 Task: Add an event with the title Second Staff Training: Customer Service Excellence, date ''2023/11/16'', time 8:30 AM to 10:30 AMand add a description: The scavenger hunt can be designed as a friendly competition, with teams competing against each other to finish first or achieve specific goals. This fosters team spirit, healthy competition, and a sense of achievement.Select event color  Grape . Add location for the event as: Ho Chi Minh City, Vietnam, logged in from the account softage.8@softage.netand send the event invitation to softage.7@softage.net and softage.9@softage.net. Set a reminder for the event Doesn''t repeat
Action: Mouse moved to (27, 92)
Screenshot: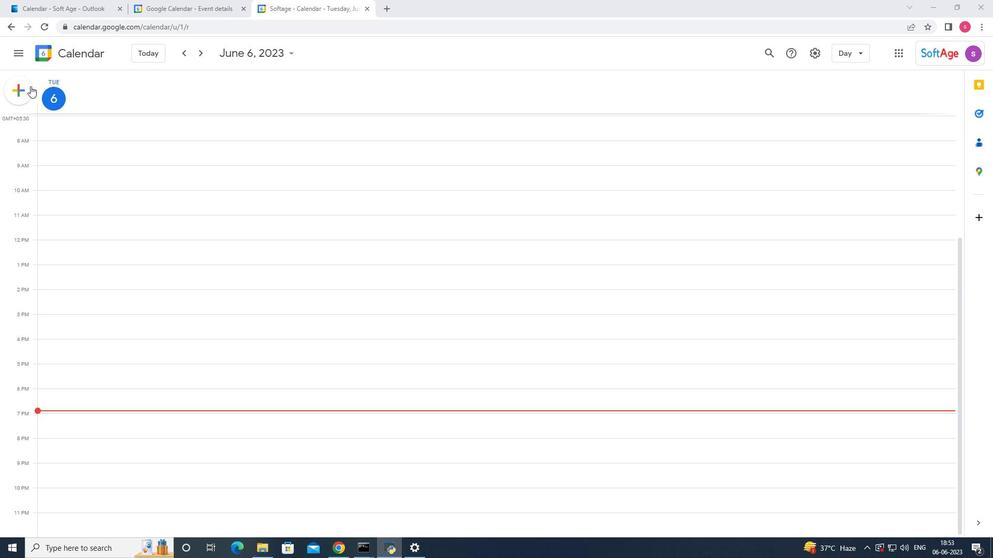 
Action: Mouse pressed left at (27, 92)
Screenshot: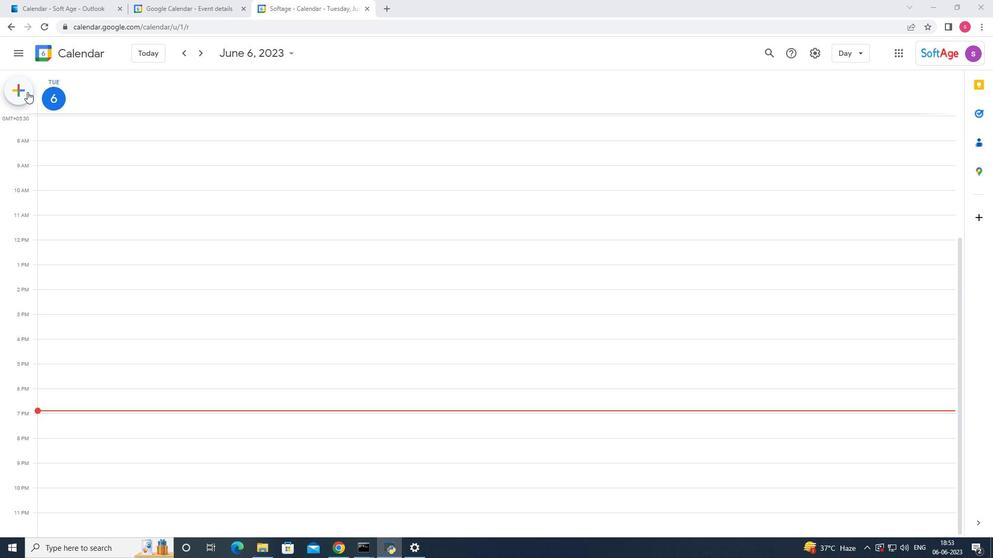 
Action: Mouse moved to (38, 122)
Screenshot: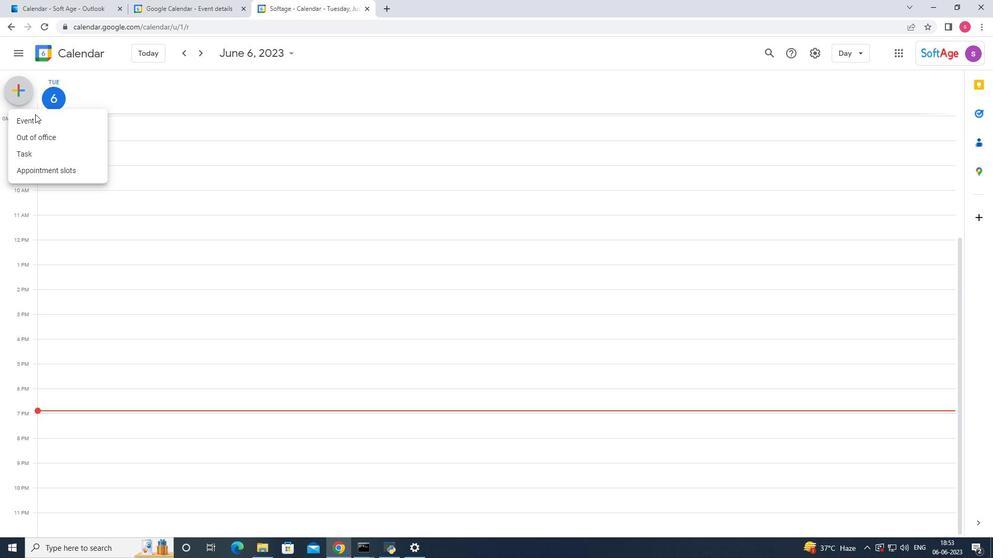 
Action: Mouse pressed left at (38, 122)
Screenshot: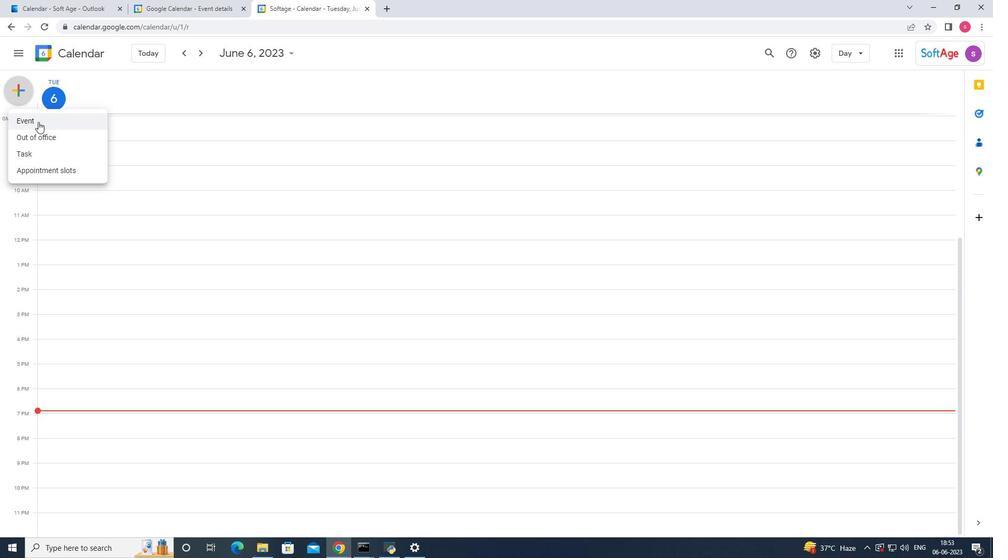 
Action: Mouse moved to (526, 407)
Screenshot: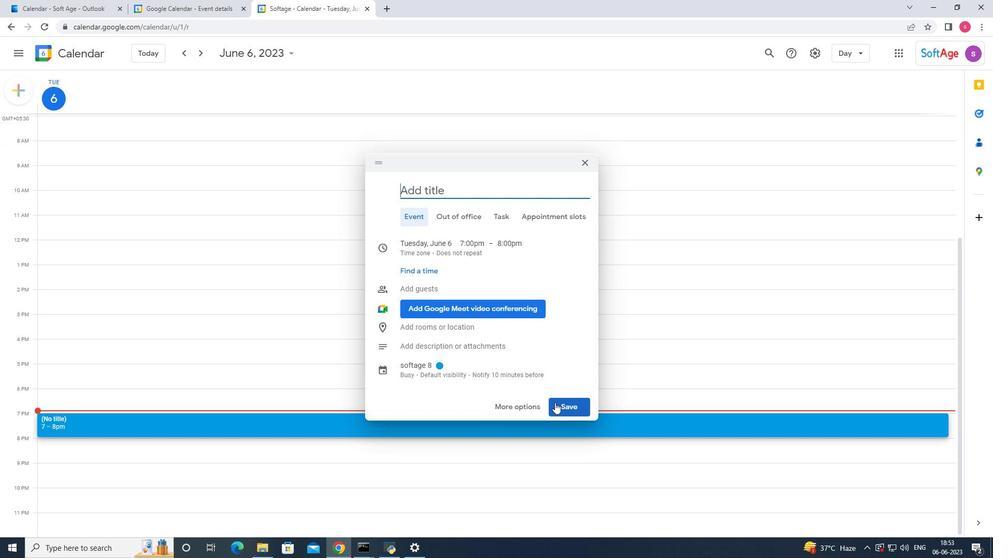 
Action: Mouse pressed left at (526, 407)
Screenshot: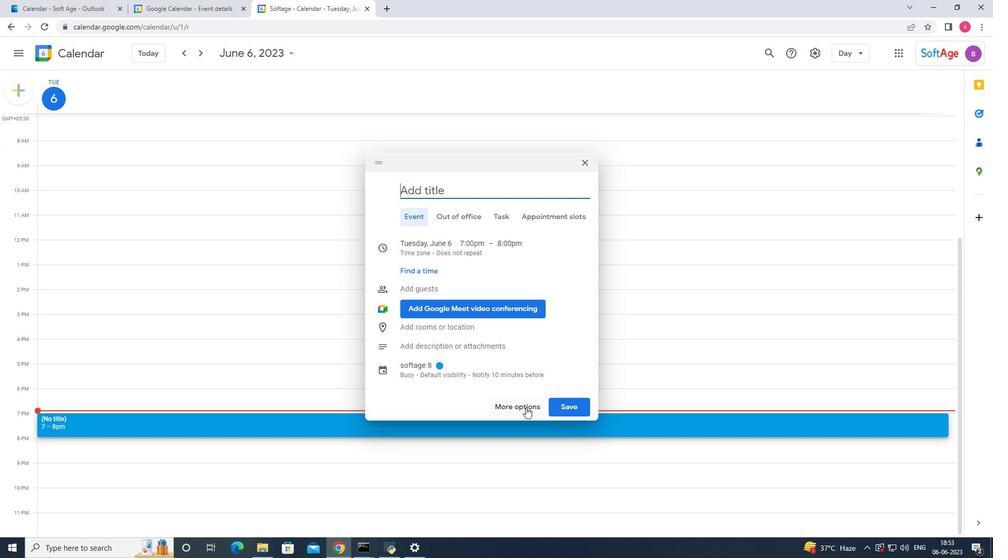 
Action: Mouse moved to (144, 57)
Screenshot: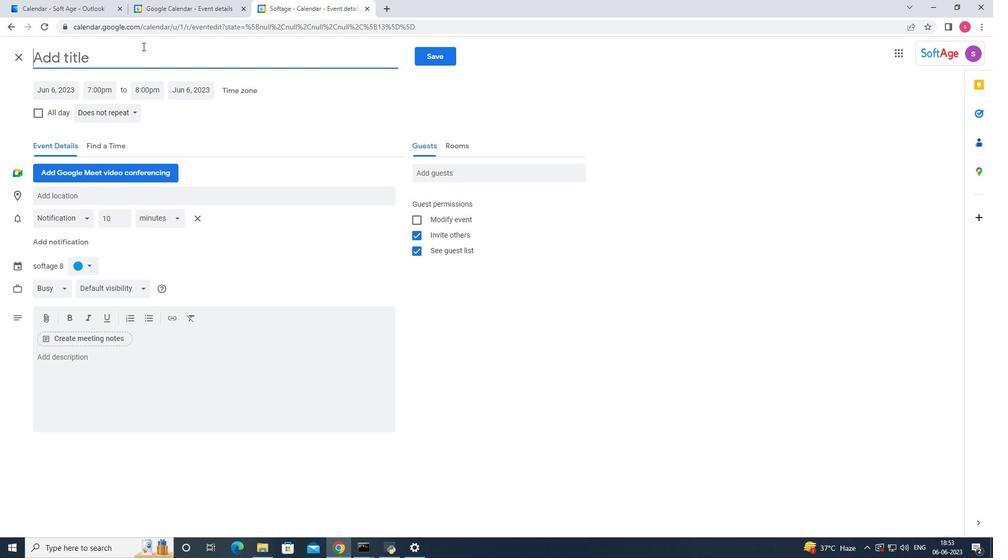 
Action: Mouse pressed left at (144, 57)
Screenshot: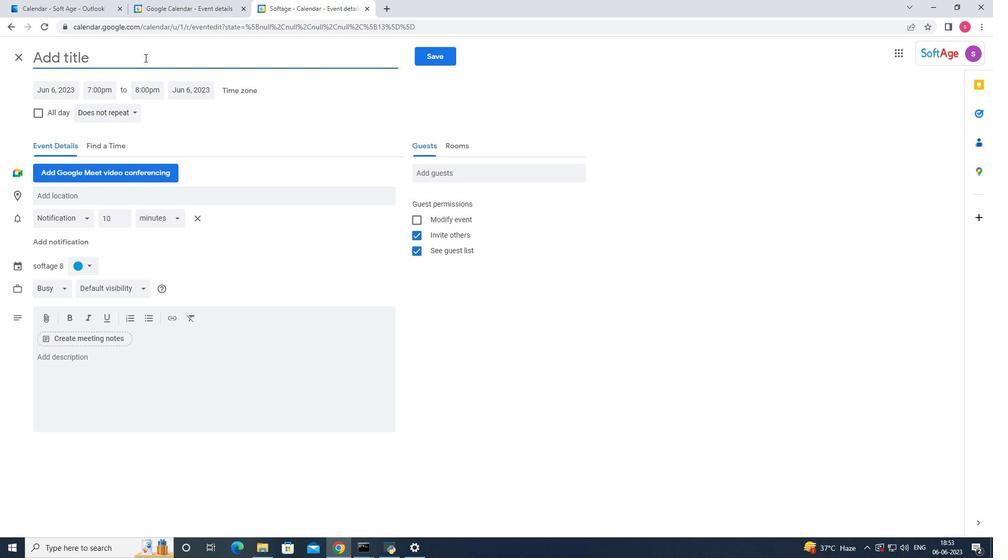 
Action: Key pressed <Key.shift>Second<Key.space><Key.shift>Staff<Key.space><Key.shift>Training<Key.shift>:<Key.space><Key.shift>Customer<Key.space><Key.shift>Service<Key.space><Key.shift>Excellence,<Key.backspace>
Screenshot: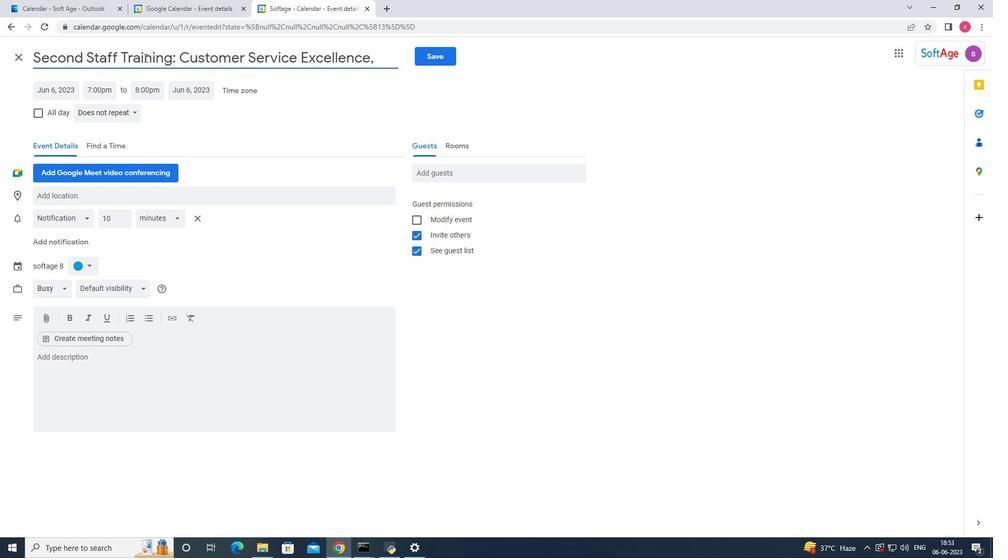 
Action: Mouse moved to (59, 90)
Screenshot: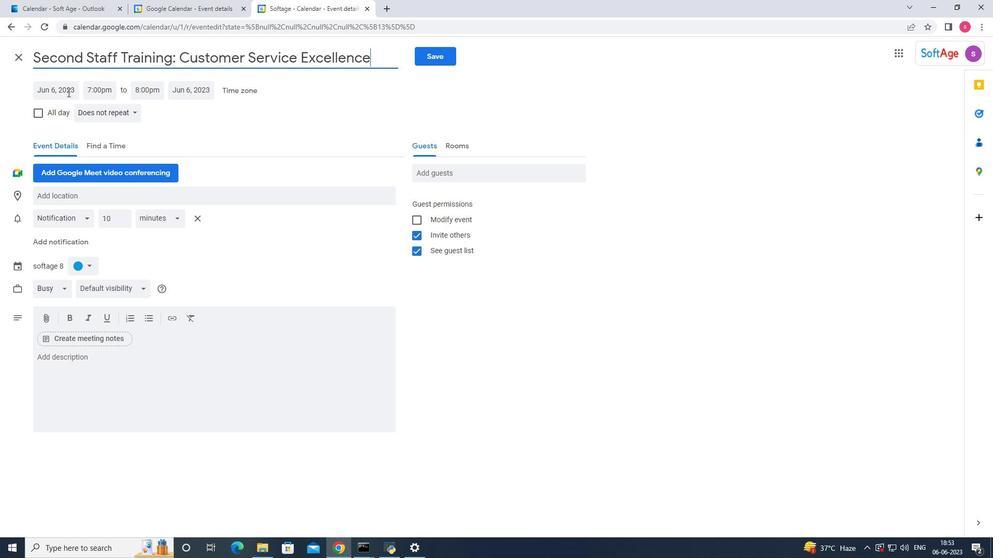 
Action: Mouse pressed left at (59, 90)
Screenshot: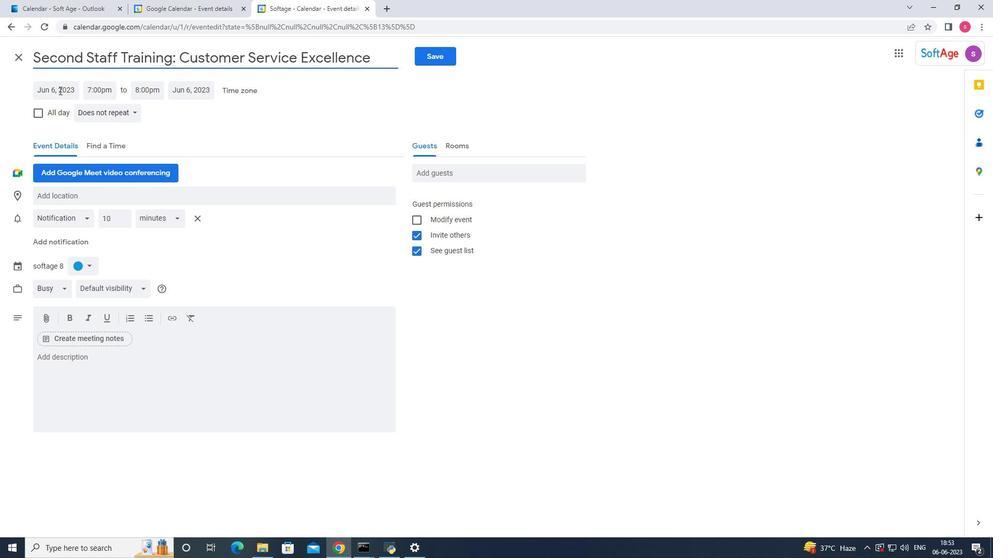 
Action: Mouse moved to (160, 111)
Screenshot: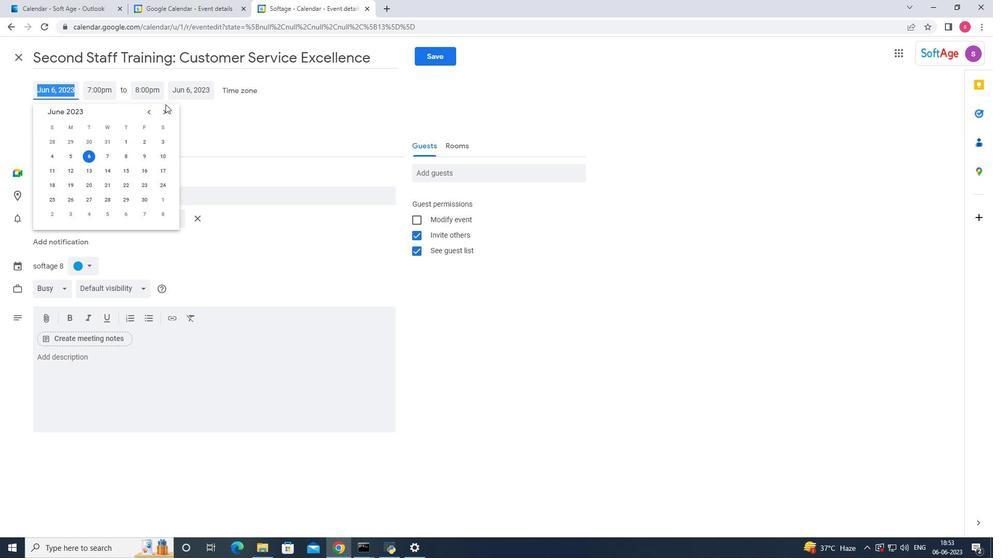 
Action: Mouse pressed left at (160, 111)
Screenshot: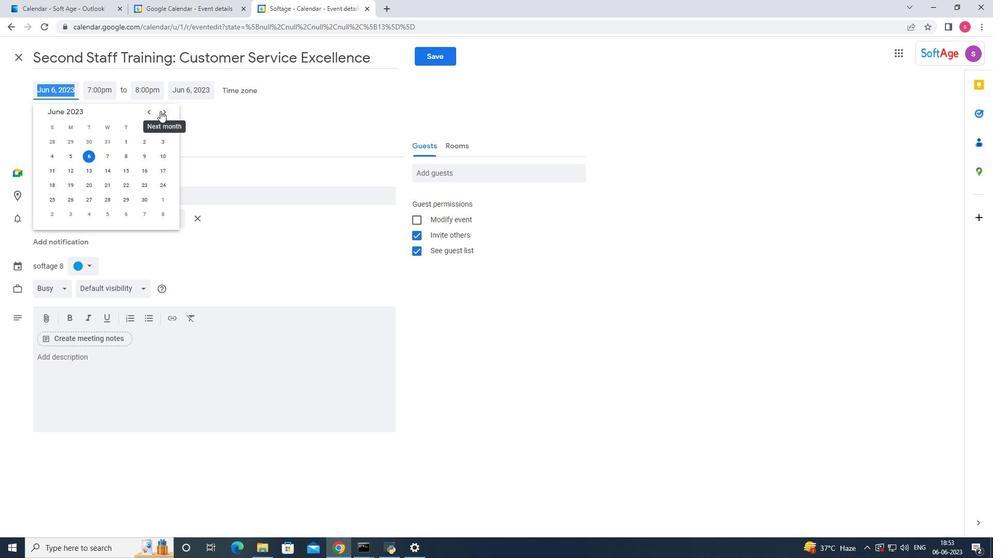 
Action: Mouse pressed left at (160, 111)
Screenshot: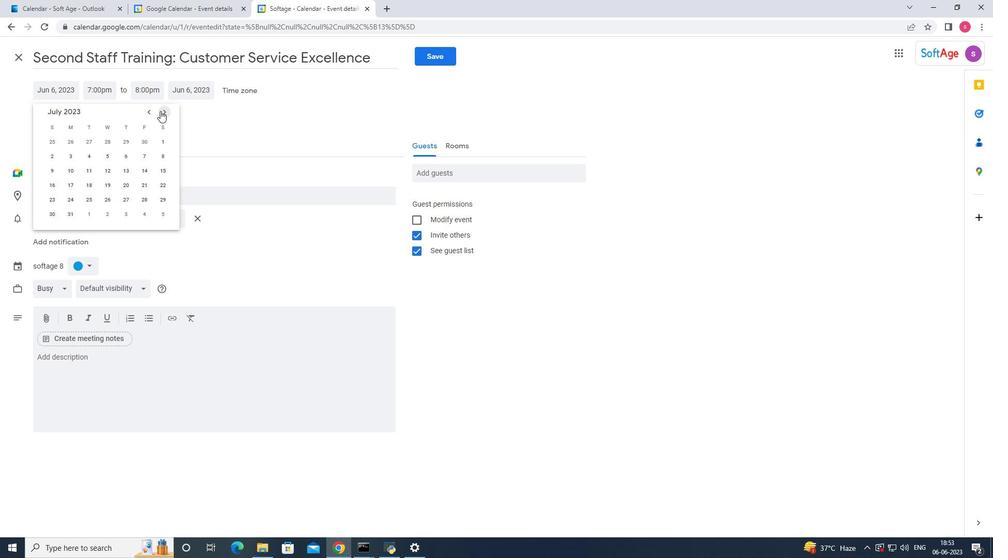
Action: Mouse pressed left at (160, 111)
Screenshot: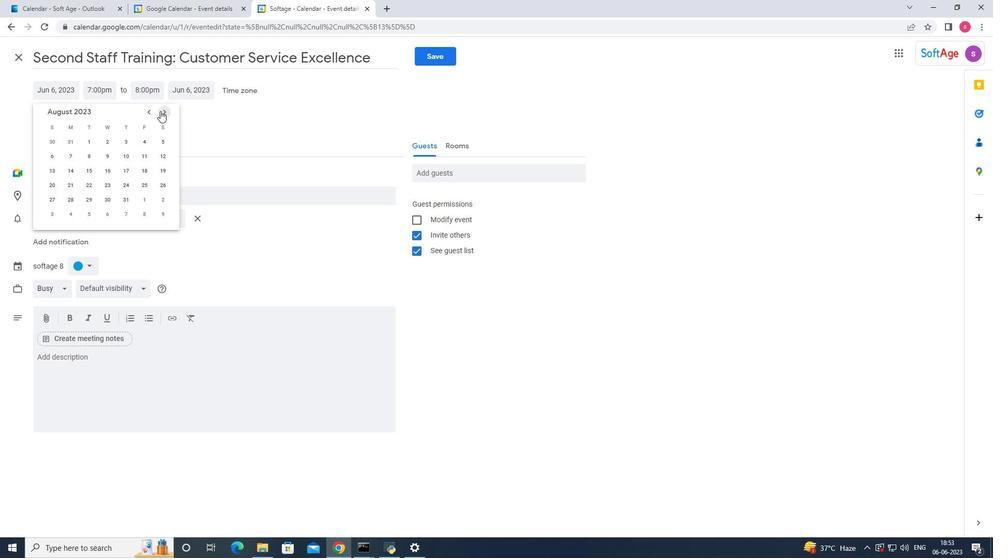 
Action: Mouse pressed left at (160, 111)
Screenshot: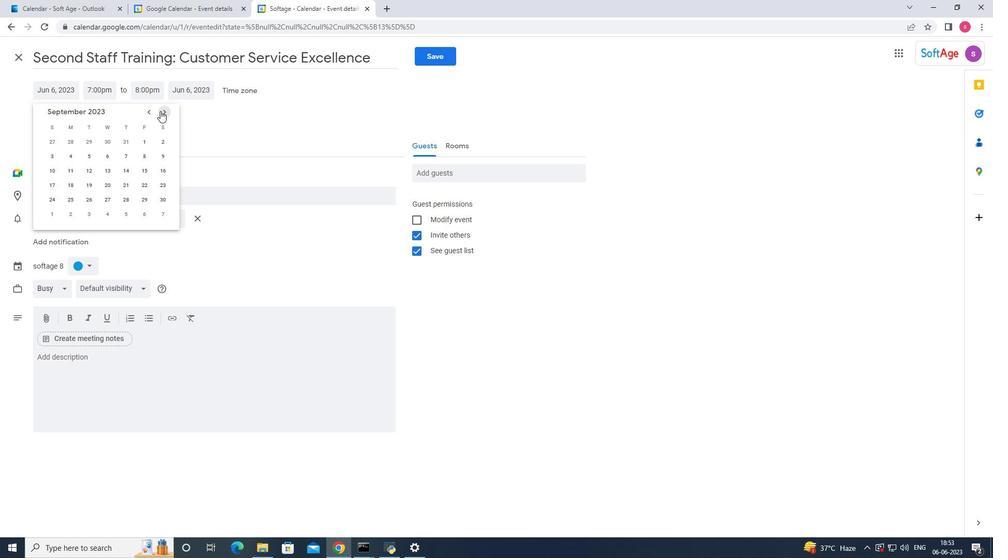 
Action: Mouse pressed left at (160, 111)
Screenshot: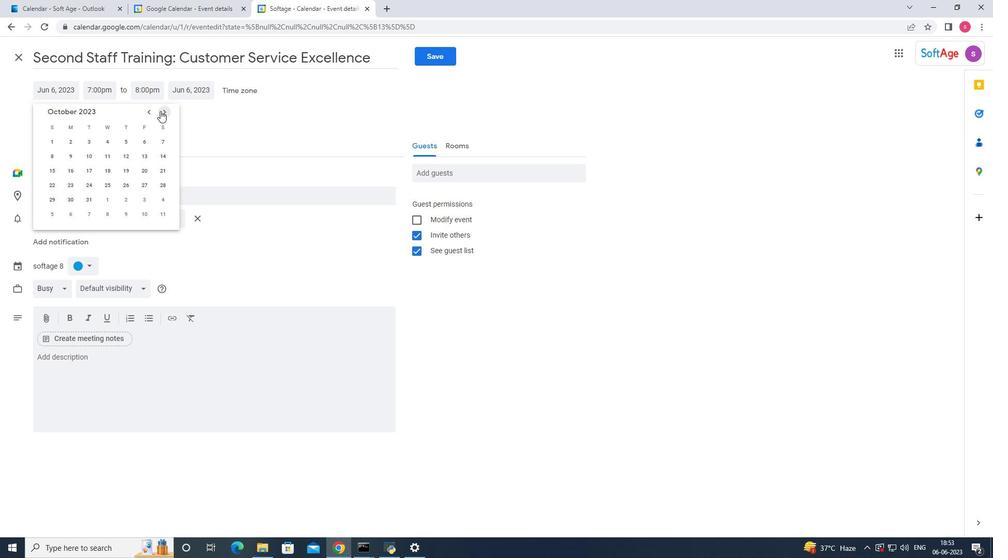 
Action: Mouse moved to (122, 168)
Screenshot: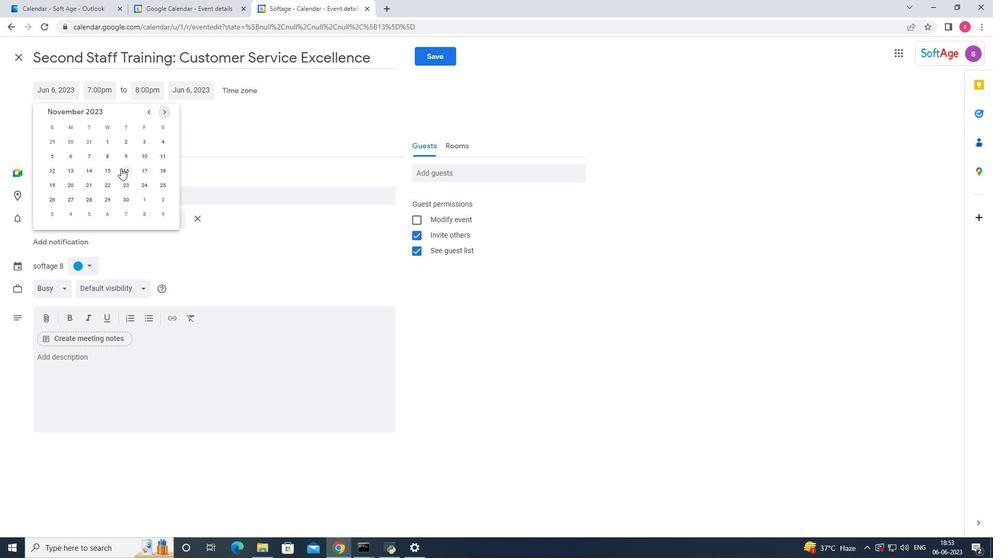 
Action: Mouse pressed left at (122, 168)
Screenshot: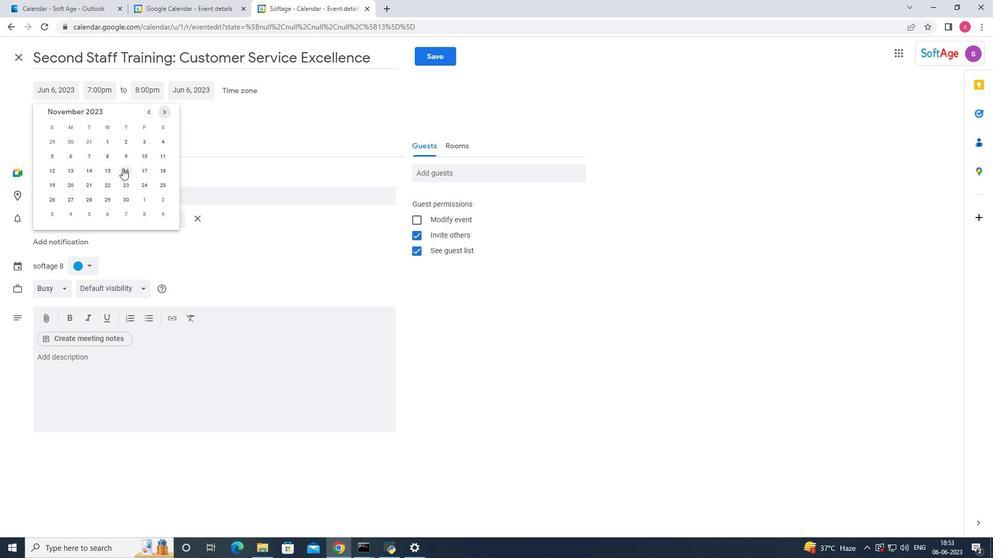 
Action: Mouse moved to (100, 93)
Screenshot: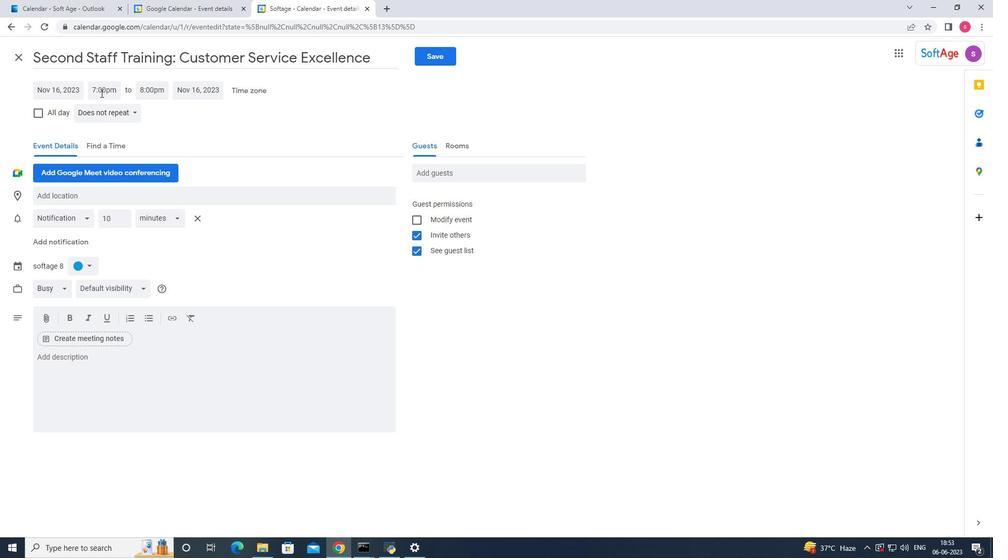 
Action: Mouse pressed left at (100, 93)
Screenshot: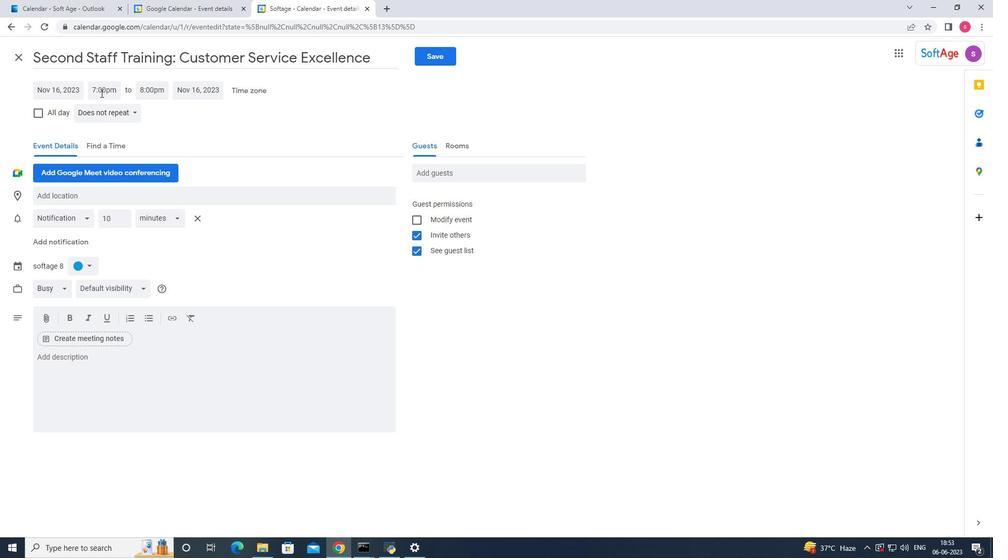 
Action: Mouse moved to (108, 152)
Screenshot: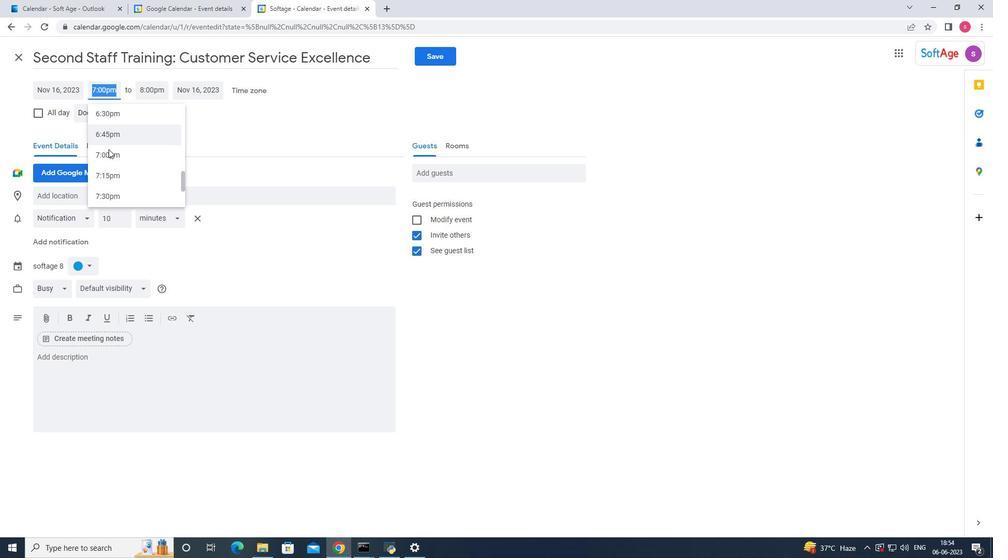 
Action: Mouse scrolled (108, 153) with delta (0, 0)
Screenshot: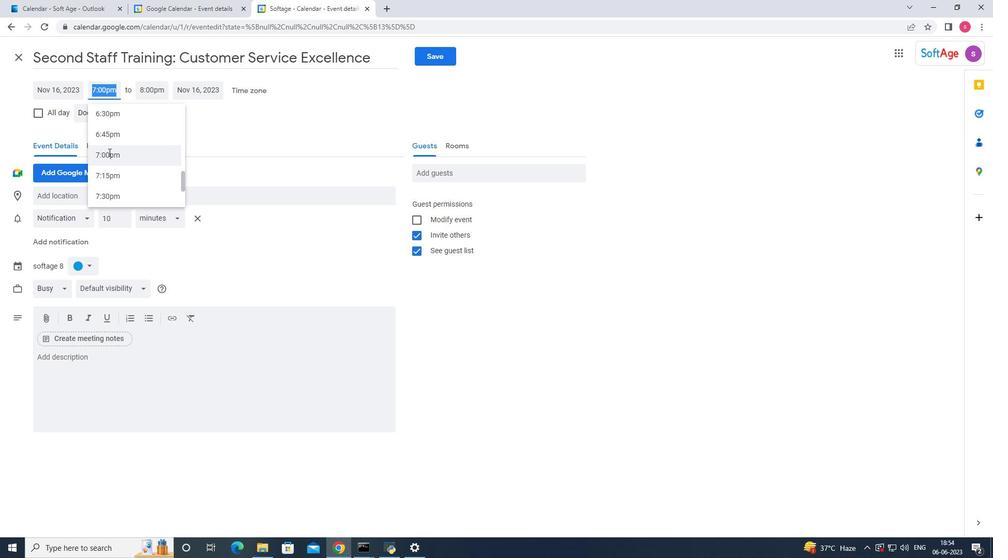 
Action: Mouse scrolled (108, 153) with delta (0, 0)
Screenshot: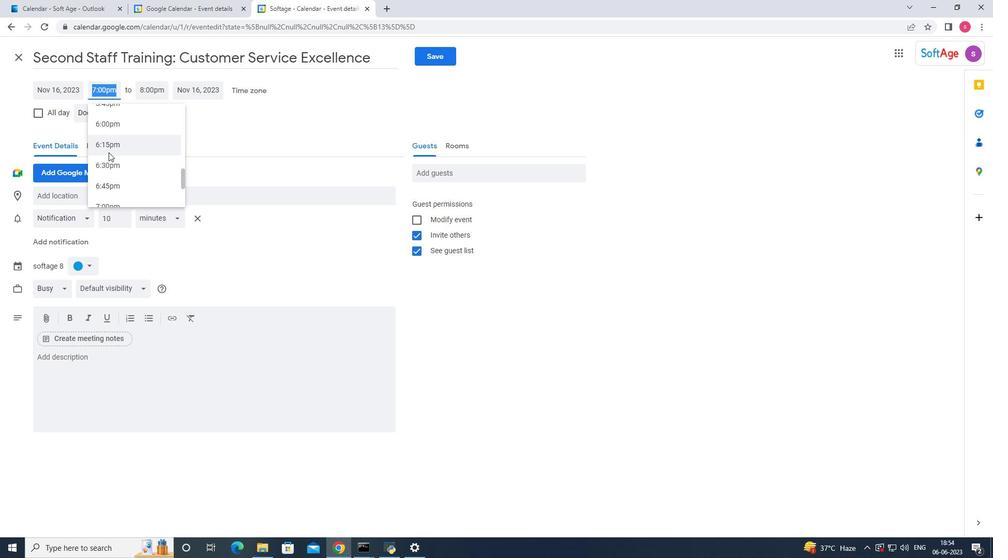 
Action: Mouse scrolled (108, 153) with delta (0, 0)
Screenshot: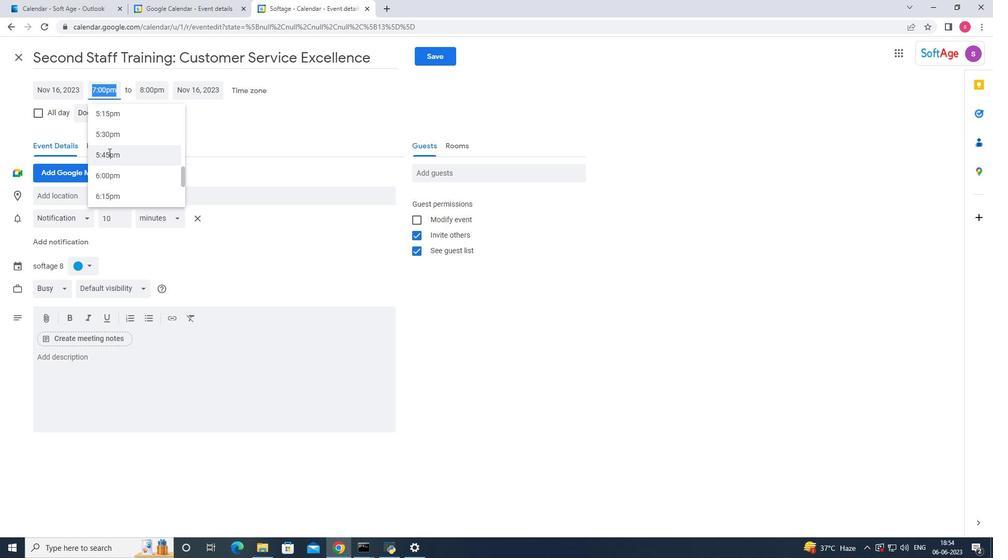 
Action: Mouse scrolled (108, 153) with delta (0, 0)
Screenshot: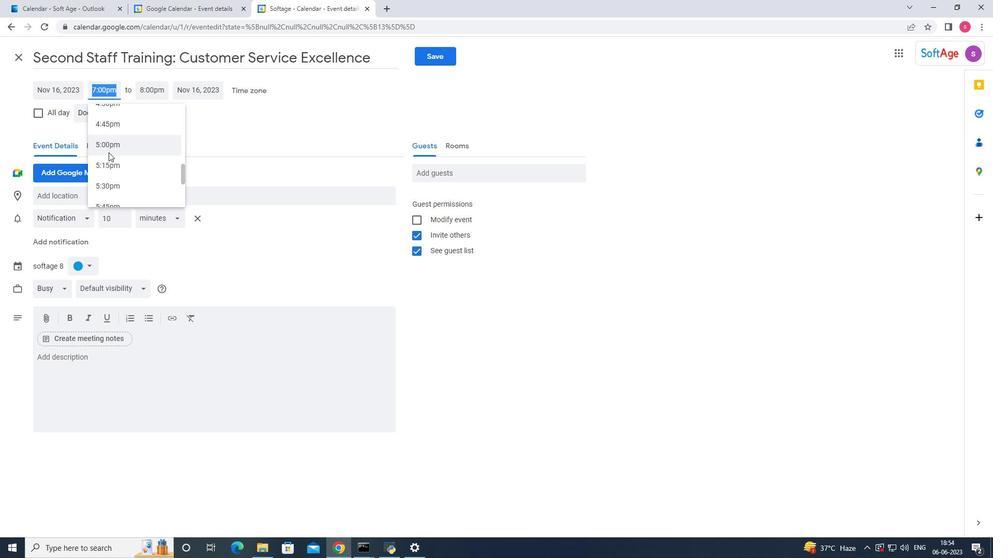 
Action: Mouse moved to (109, 153)
Screenshot: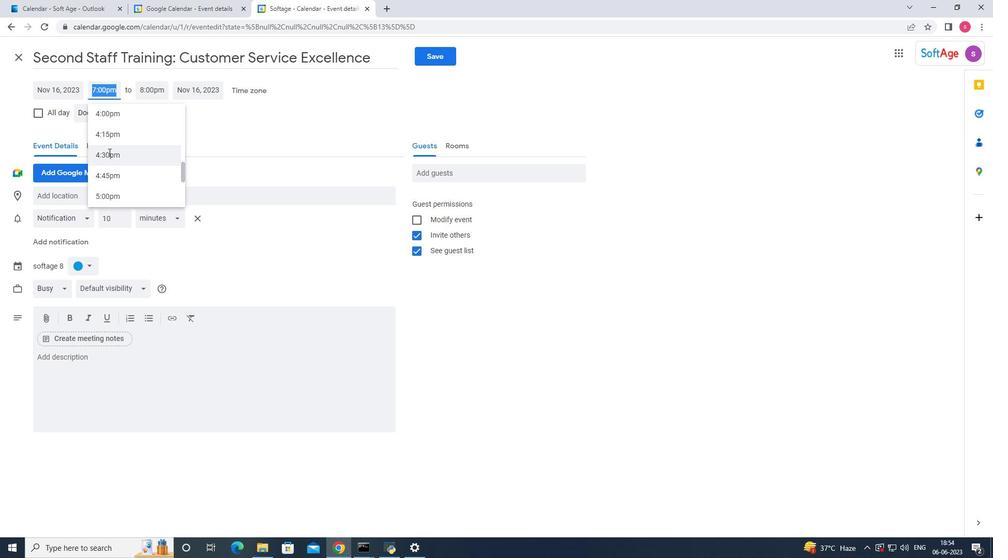 
Action: Mouse scrolled (109, 153) with delta (0, 0)
Screenshot: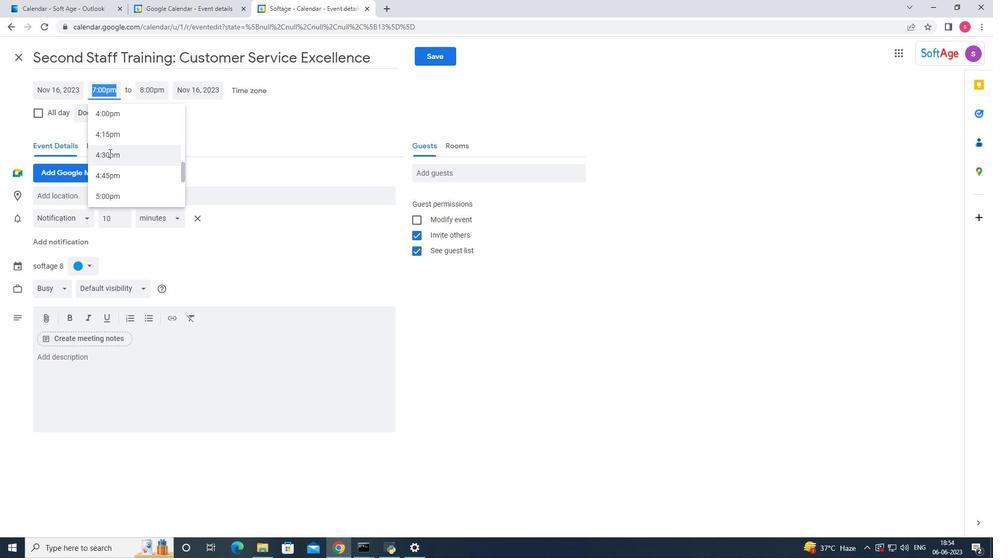 
Action: Mouse scrolled (109, 153) with delta (0, 0)
Screenshot: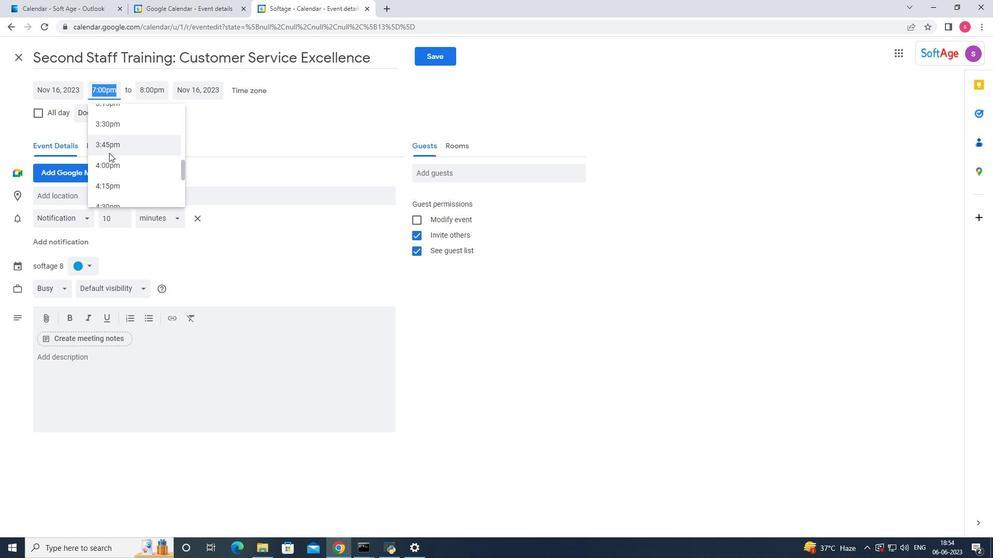 
Action: Mouse moved to (109, 153)
Screenshot: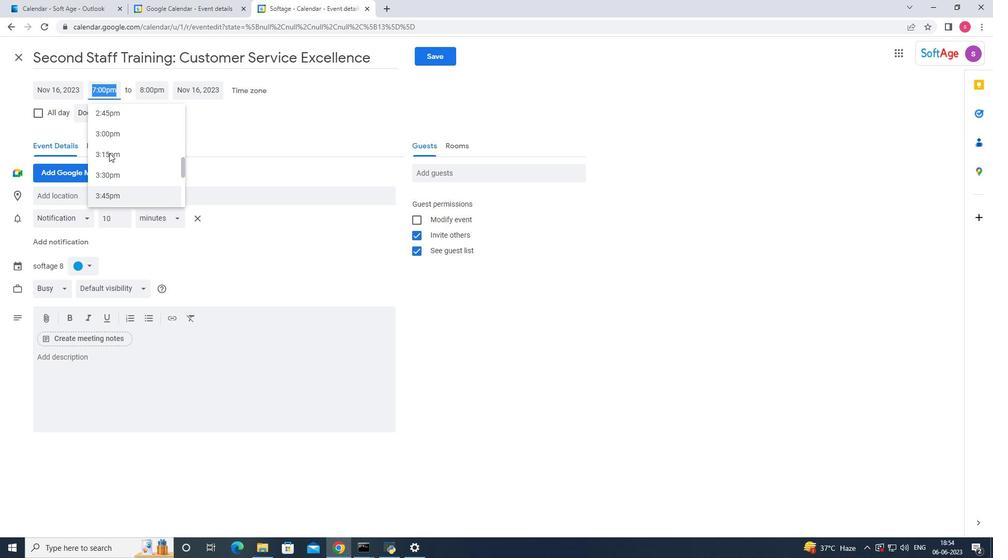 
Action: Mouse scrolled (109, 153) with delta (0, 0)
Screenshot: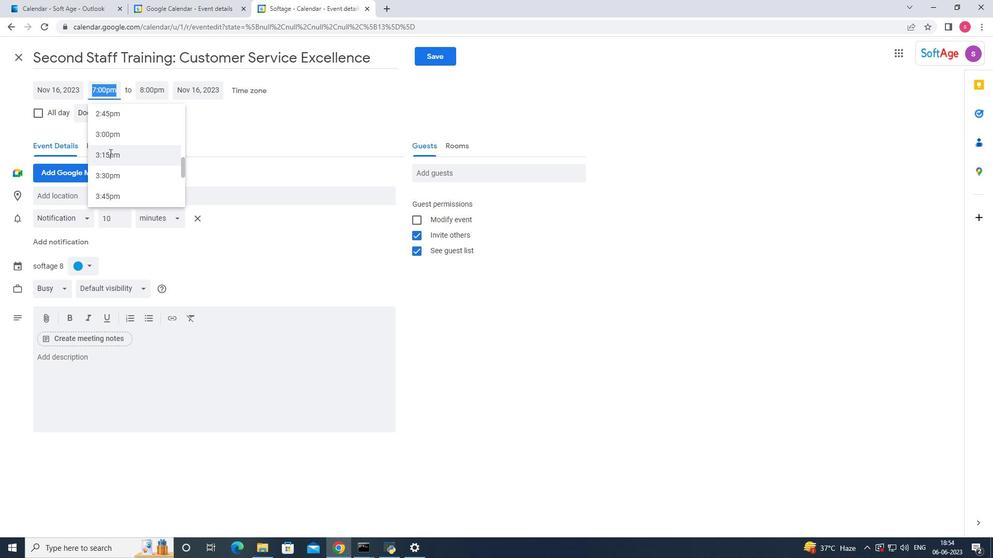 
Action: Mouse moved to (110, 153)
Screenshot: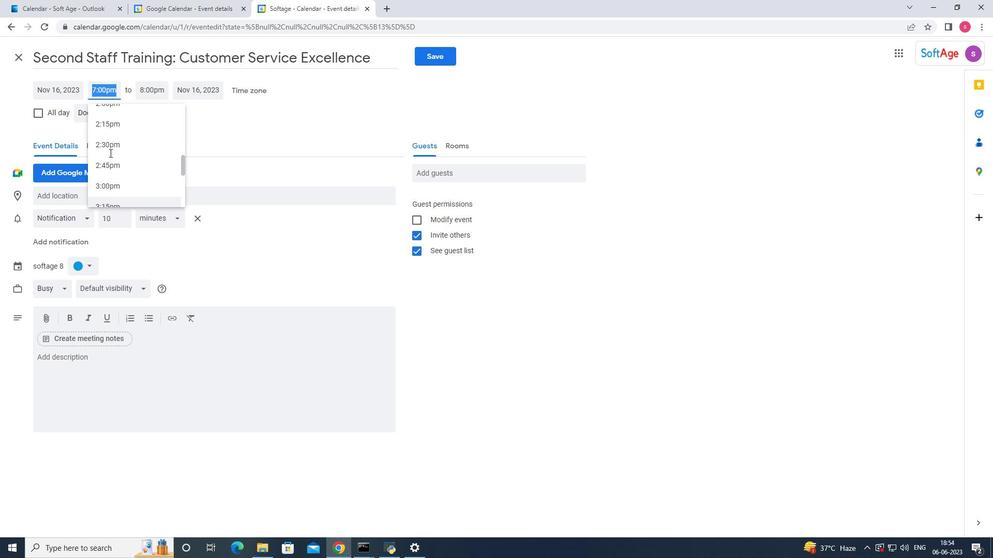 
Action: Mouse scrolled (110, 153) with delta (0, 0)
Screenshot: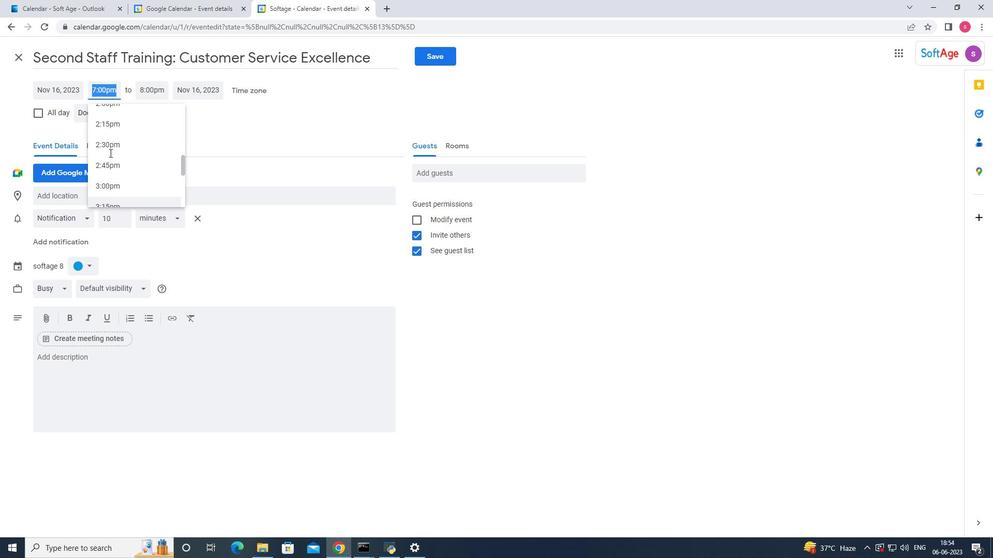 
Action: Mouse moved to (110, 153)
Screenshot: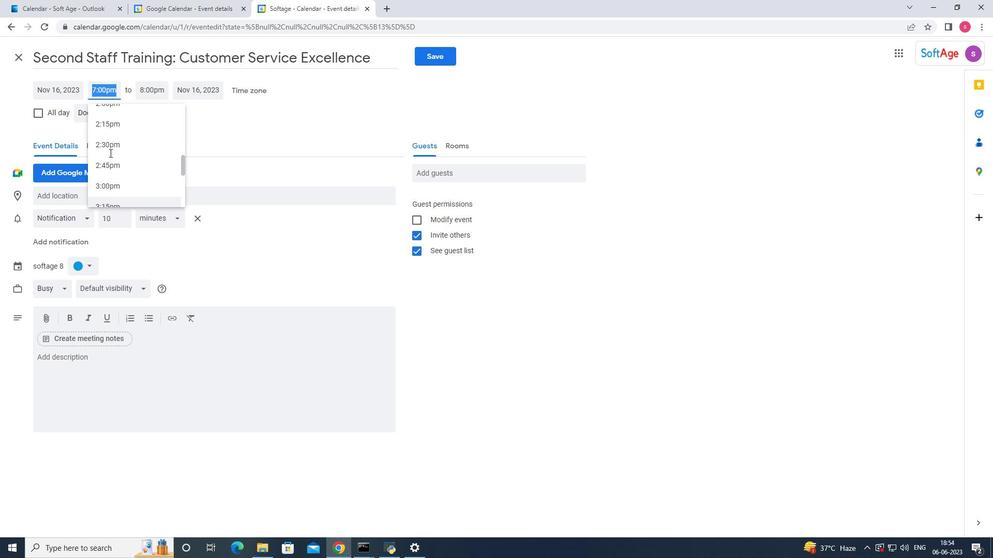 
Action: Mouse scrolled (110, 153) with delta (0, 0)
Screenshot: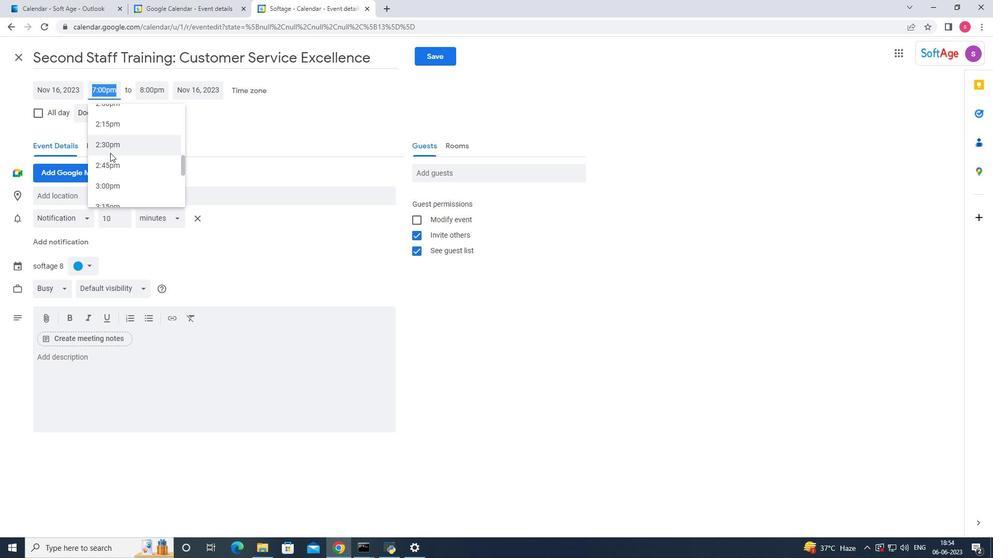 
Action: Mouse moved to (110, 152)
Screenshot: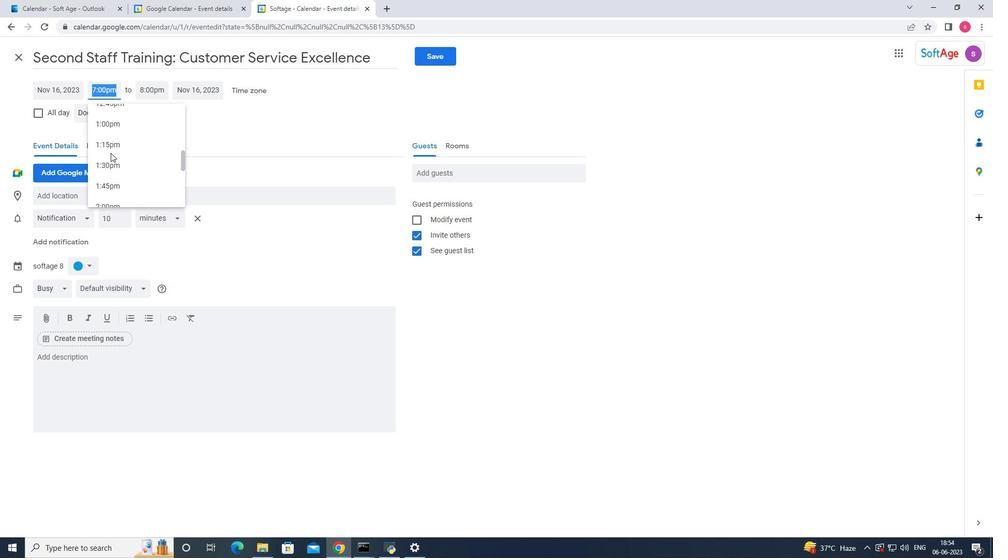
Action: Mouse scrolled (110, 153) with delta (0, 0)
Screenshot: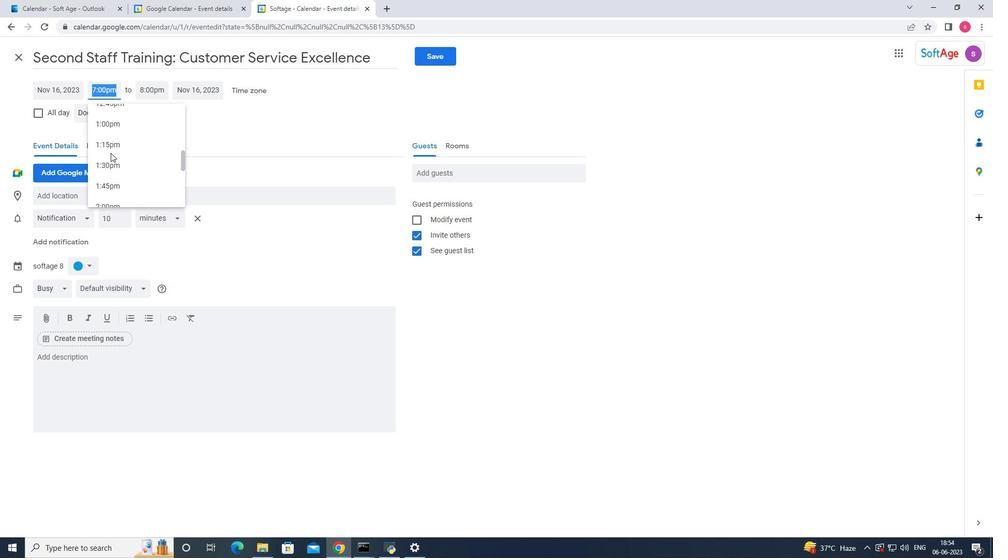 
Action: Mouse scrolled (110, 153) with delta (0, 0)
Screenshot: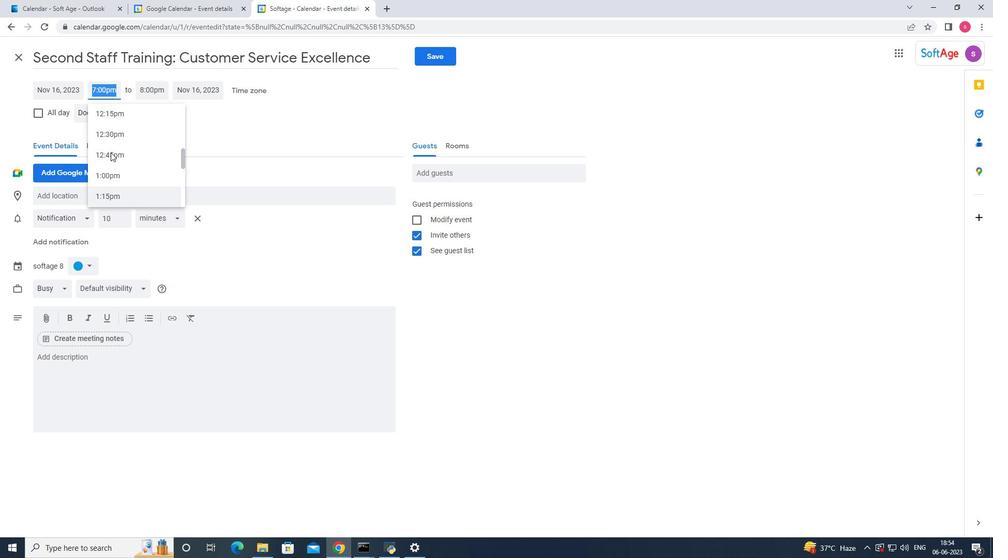 
Action: Mouse scrolled (110, 153) with delta (0, 0)
Screenshot: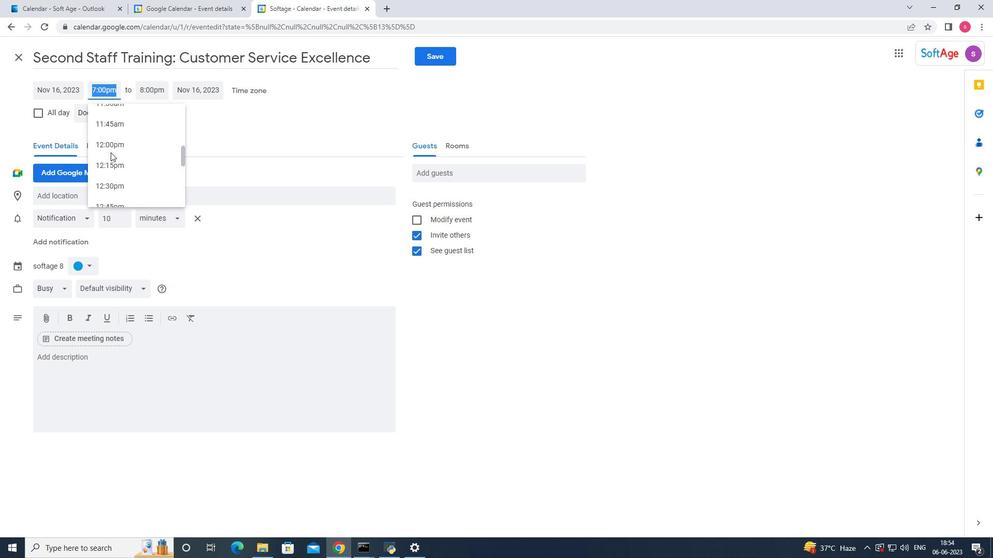
Action: Mouse scrolled (110, 153) with delta (0, 0)
Screenshot: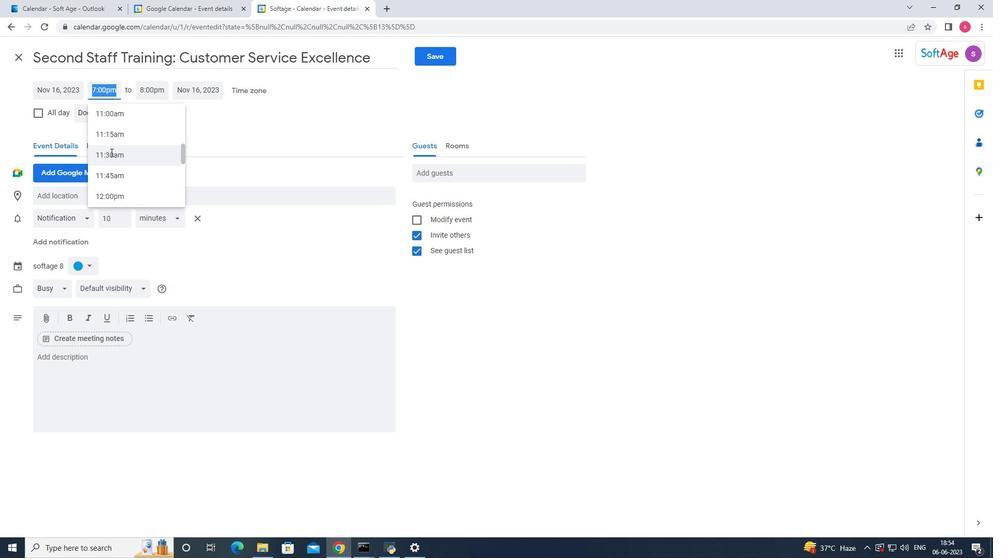 
Action: Mouse moved to (111, 152)
Screenshot: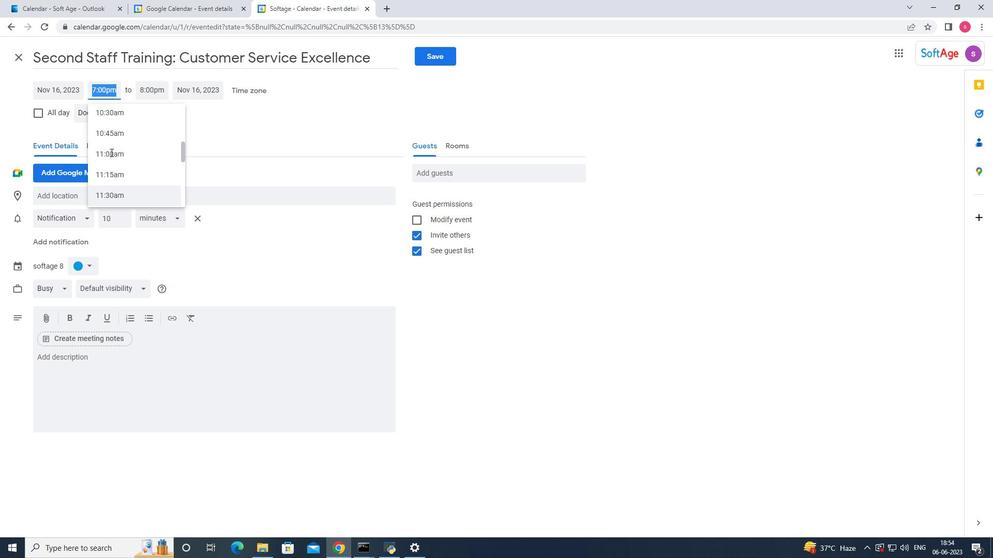 
Action: Mouse scrolled (111, 153) with delta (0, 0)
Screenshot: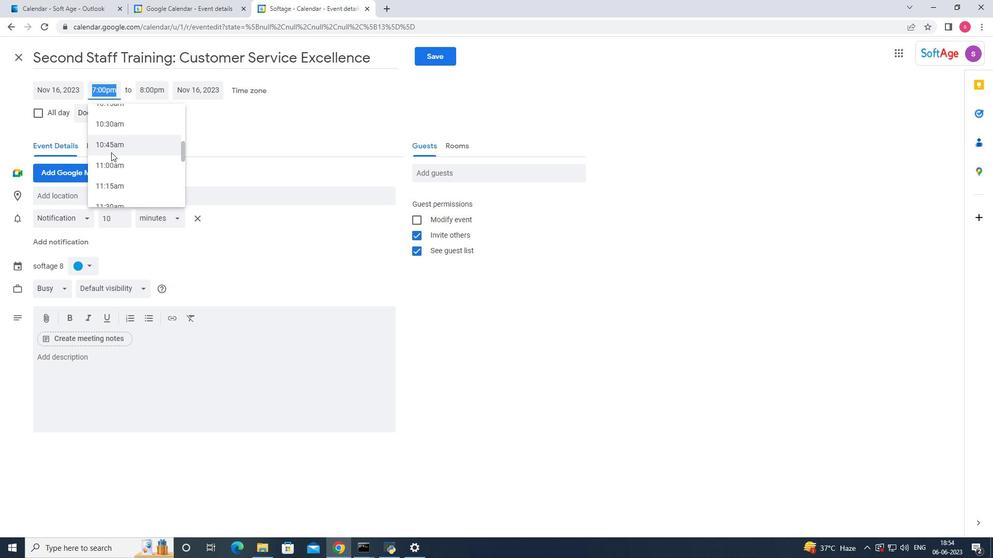 
Action: Mouse scrolled (111, 153) with delta (0, 0)
Screenshot: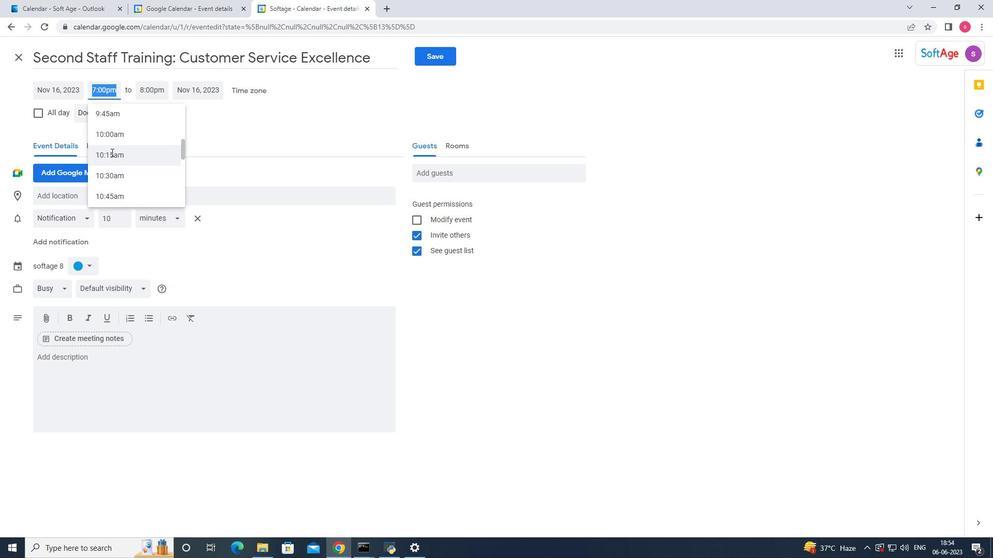 
Action: Mouse scrolled (111, 153) with delta (0, 0)
Screenshot: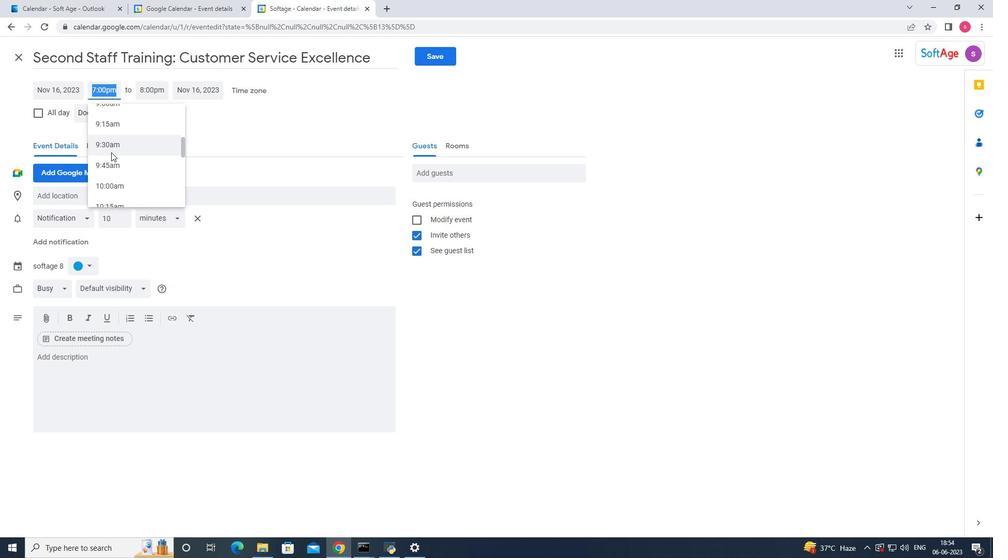 
Action: Mouse scrolled (111, 153) with delta (0, 0)
Screenshot: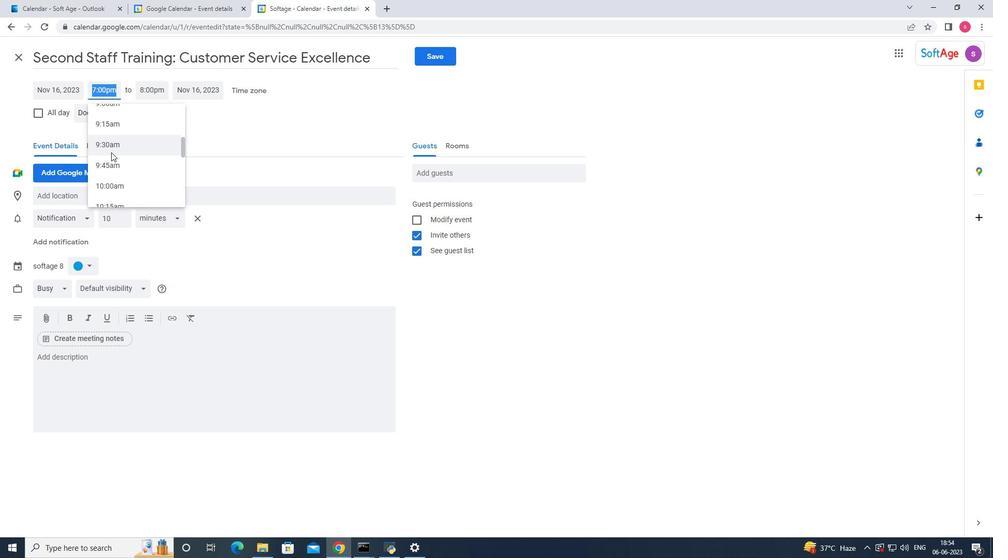
Action: Mouse moved to (111, 170)
Screenshot: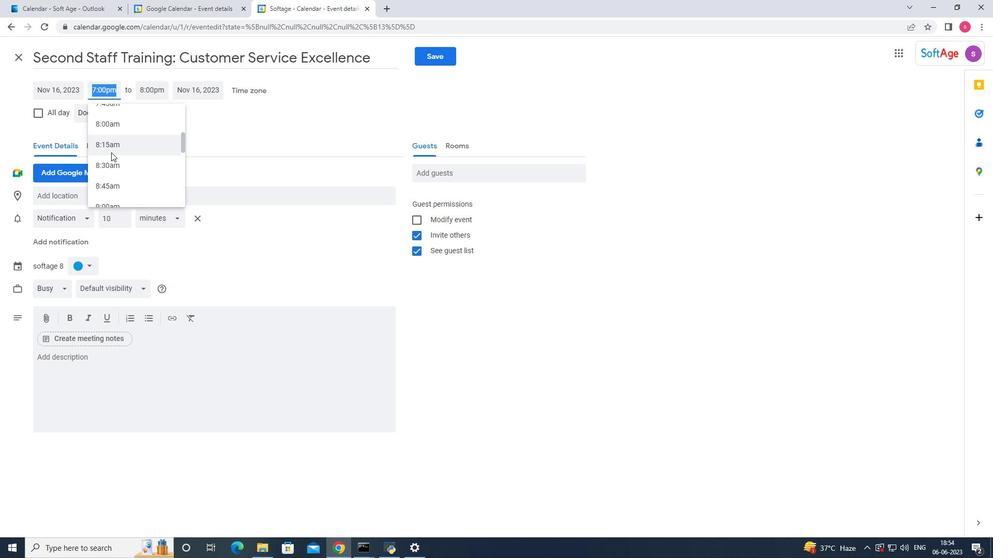 
Action: Mouse pressed left at (111, 170)
Screenshot: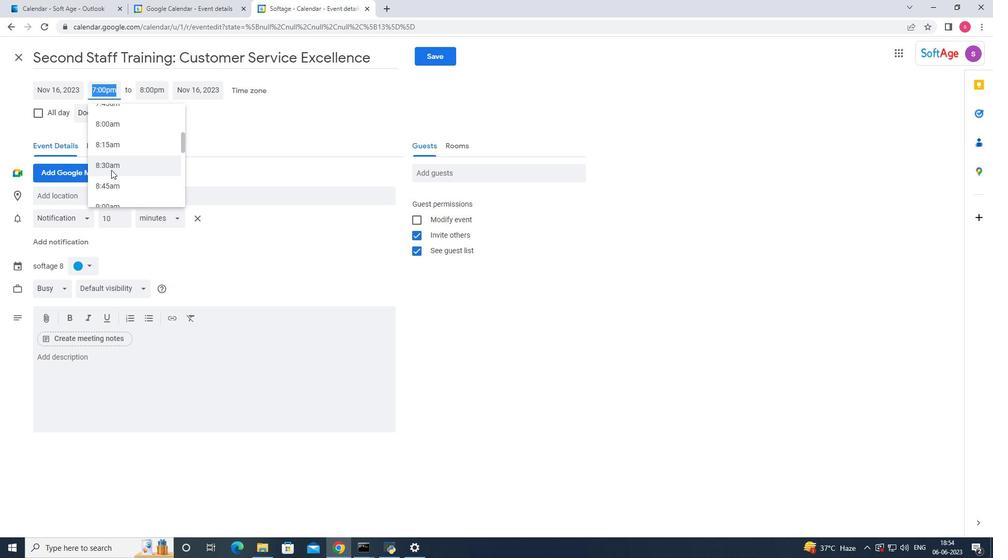 
Action: Mouse moved to (156, 92)
Screenshot: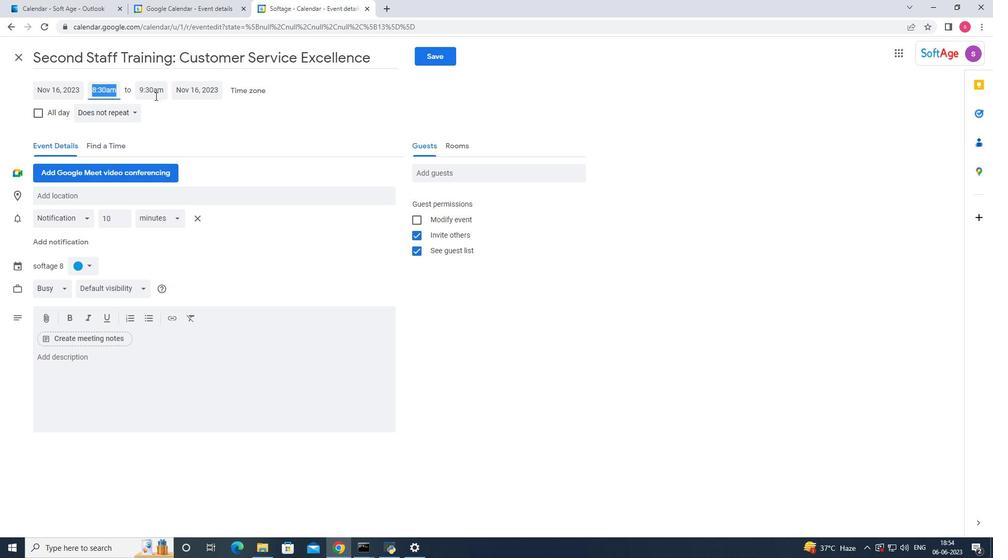 
Action: Mouse pressed left at (156, 92)
Screenshot: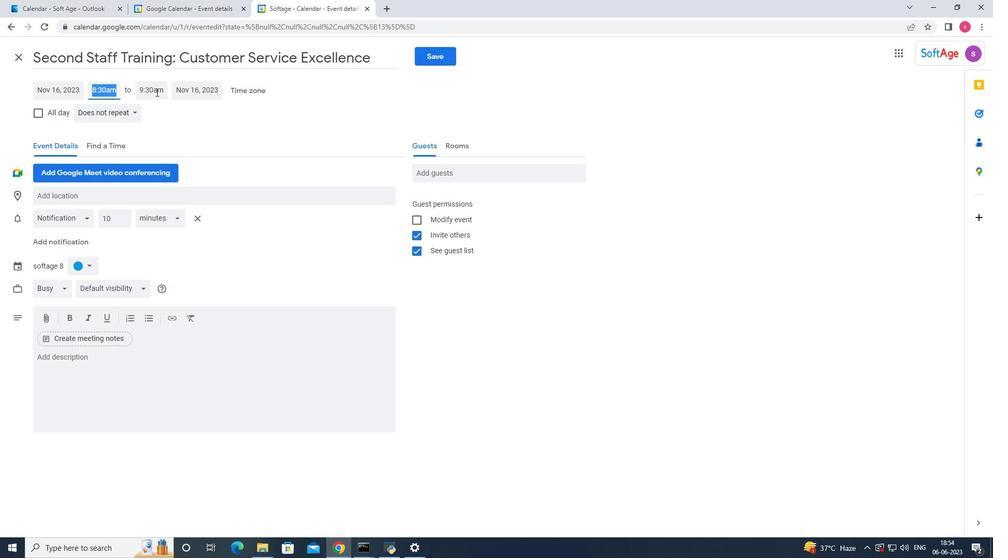 
Action: Mouse moved to (163, 192)
Screenshot: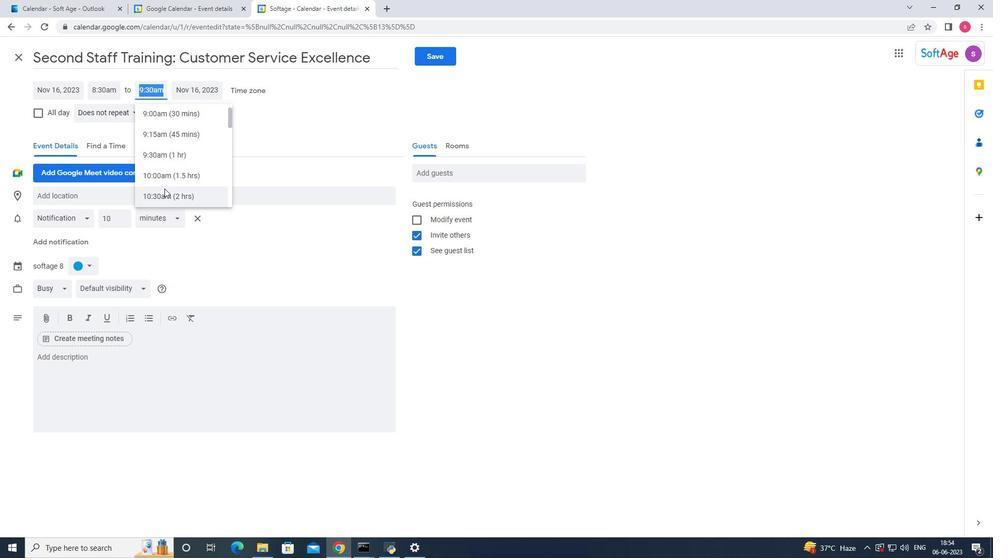 
Action: Mouse pressed left at (163, 192)
Screenshot: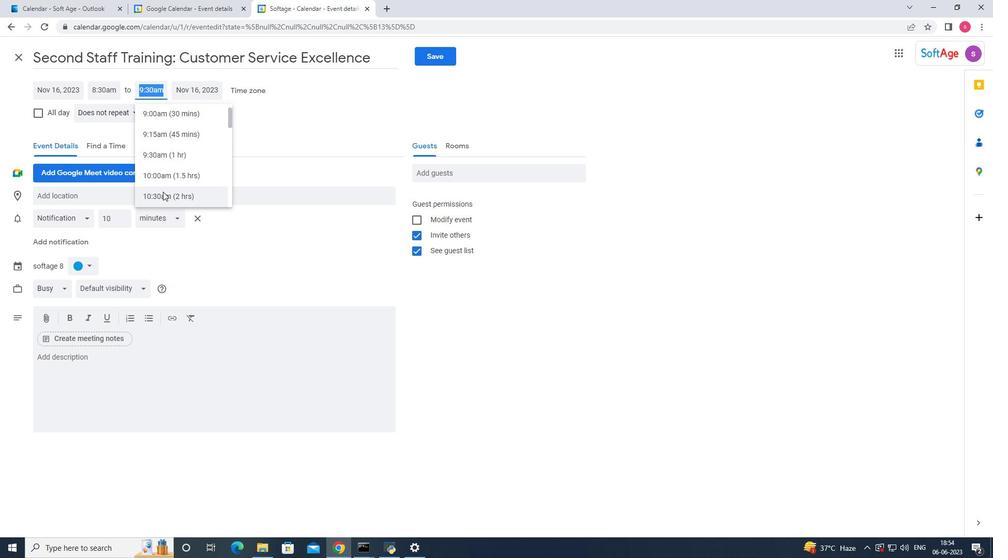 
Action: Mouse moved to (133, 110)
Screenshot: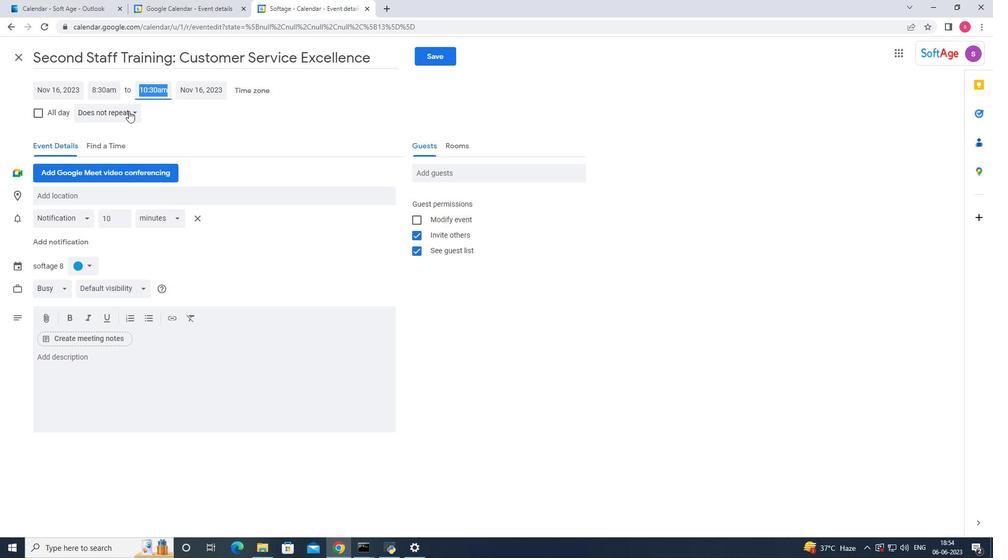 
Action: Mouse pressed left at (133, 110)
Screenshot: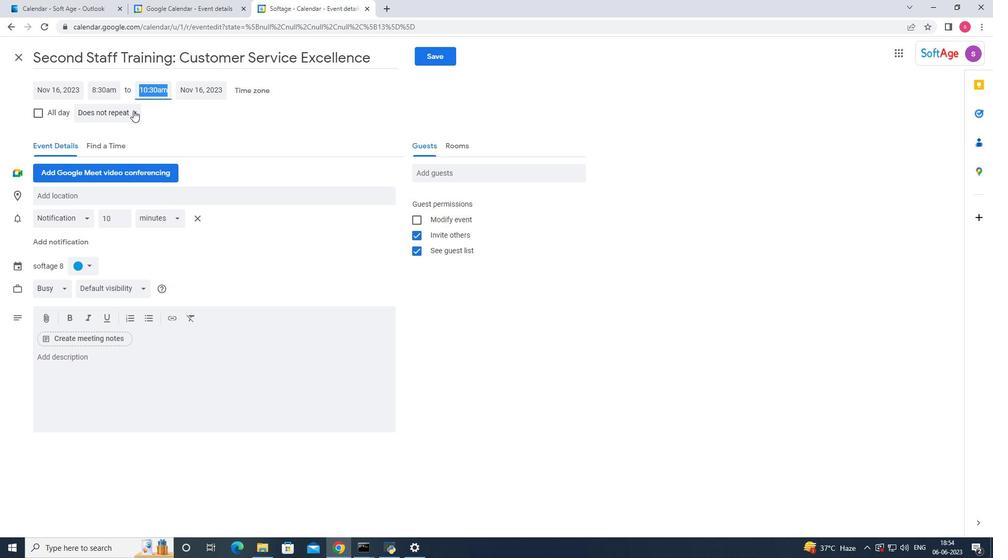 
Action: Mouse moved to (131, 116)
Screenshot: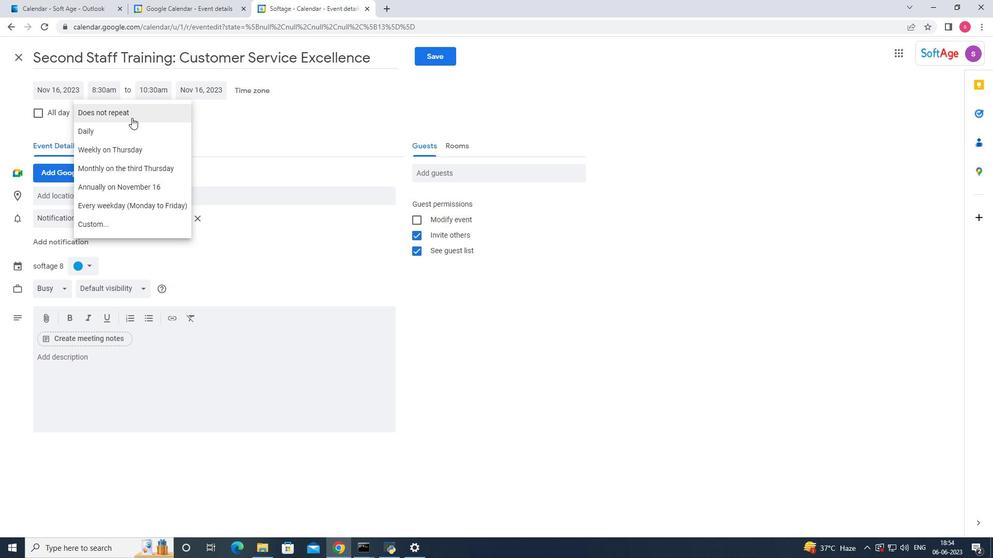 
Action: Mouse pressed left at (131, 116)
Screenshot: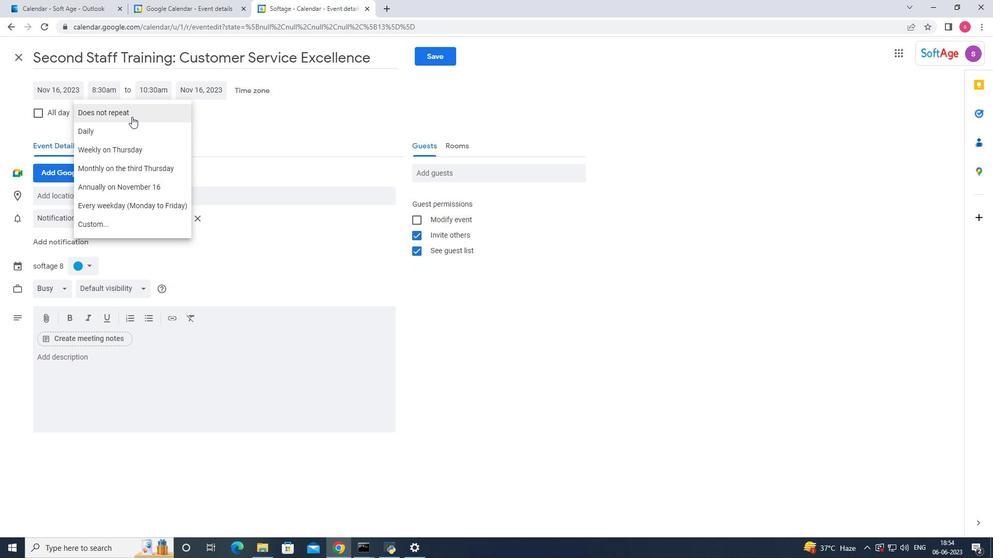 
Action: Mouse moved to (131, 193)
Screenshot: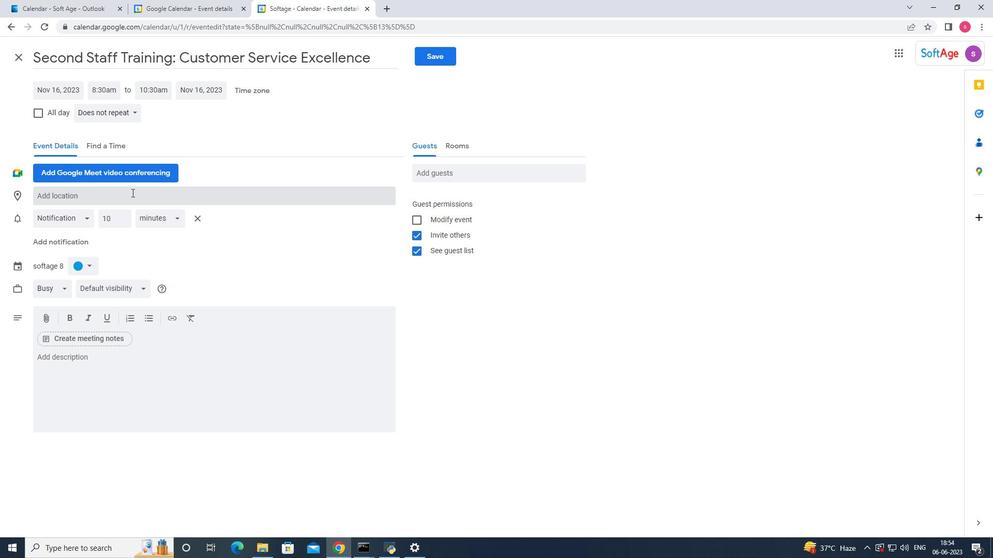 
Action: Mouse pressed left at (131, 193)
Screenshot: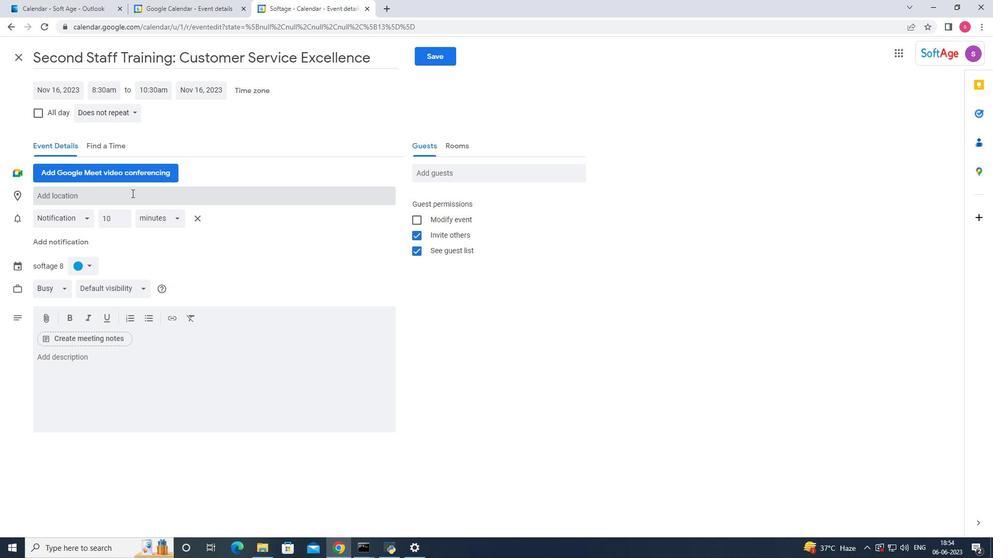
Action: Mouse moved to (131, 194)
Screenshot: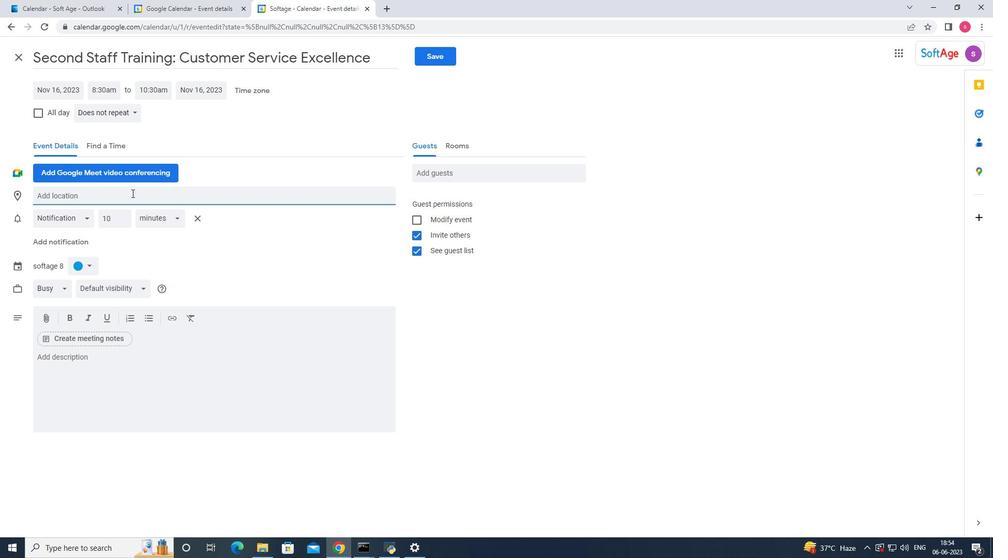 
Action: Key pressed <Key.shift>Ho<Key.space><Key.shift><Key.shift><Key.shift><Key.shift><Key.shift><Key.shift><Key.shift>Chi<Key.space><Key.shift>Minh<Key.space><Key.shift><Key.shift><Key.shift><Key.shift><Key.shift><Key.shift><Key.shift><Key.shift><Key.shift>City,<Key.space><Key.shift>Vietnam<Key.enter>
Screenshot: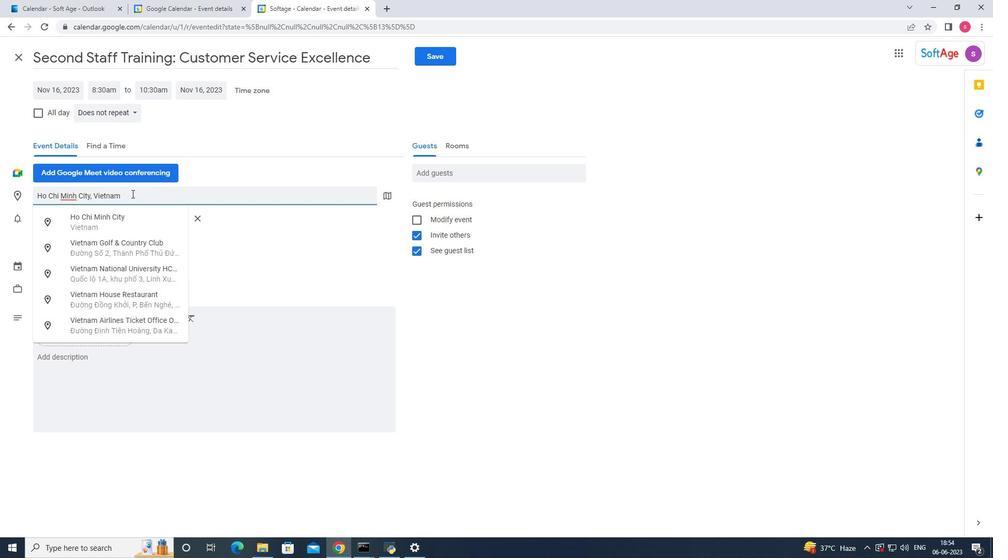 
Action: Mouse moved to (142, 359)
Screenshot: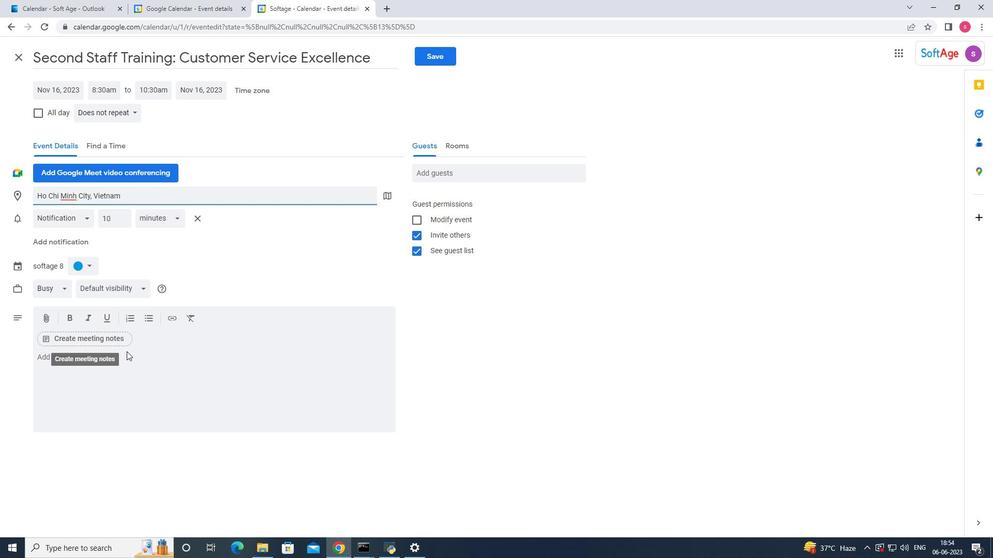 
Action: Mouse pressed left at (142, 359)
Screenshot: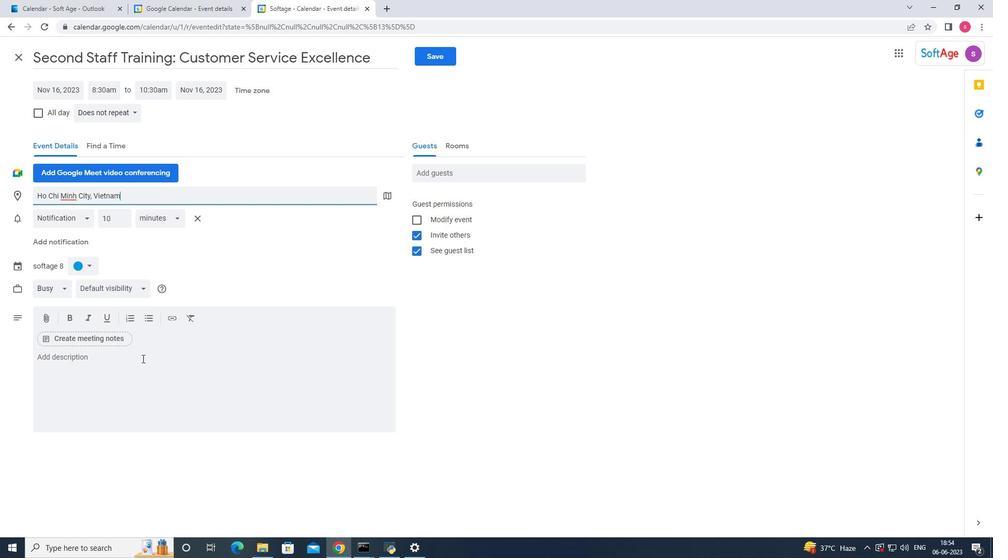 
Action: Key pressed <Key.shift>The<Key.space>scavenger<Key.space>hum<Key.backspace>nt<Key.space>can<Key.space>be<Key.space>designed<Key.space>as<Key.space>a<Key.space>friendly<Key.space>competition,<Key.space>with<Key.space>teams<Key.space><Key.backspace><Key.backspace><Key.backspace>ms<Key.space>competing<Key.space>against<Key.space>each<Key.space>other<Key.space>to<Key.space>finish<Key.space>fie<Key.backspace>rst<Key.space>or<Key.space>archieve<Key.space>specific<Key.space>goals.<Key.space><Key.shift><Key.shift><Key.shift><Key.shift><Key.shift>This<Key.space>fosters<Key.space>team<Key.space>spirit,<Key.space>healthy<Key.space>competition,<Key.space>and<Key.space>a<Key.space>sense<Key.space>of<Key.space>achievement.
Screenshot: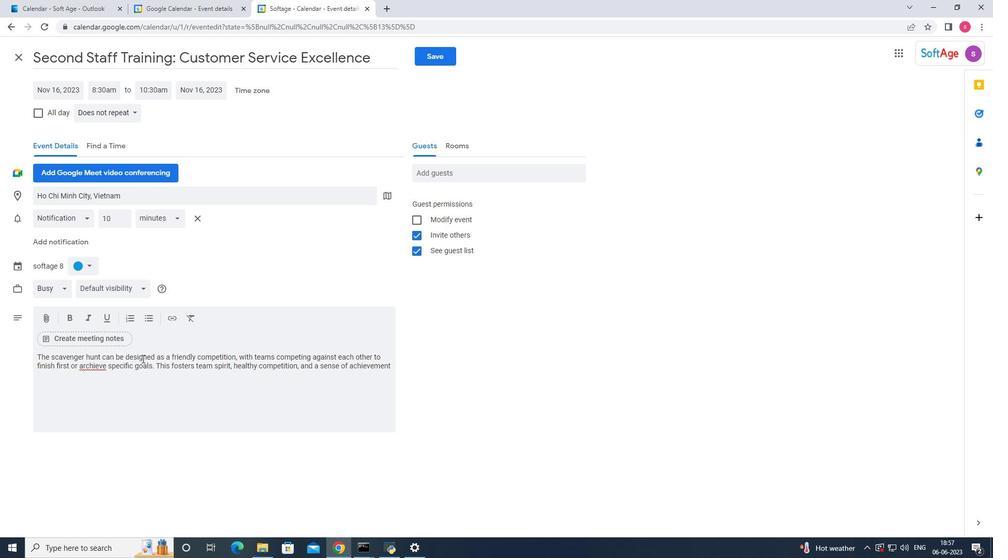 
Action: Mouse moved to (85, 367)
Screenshot: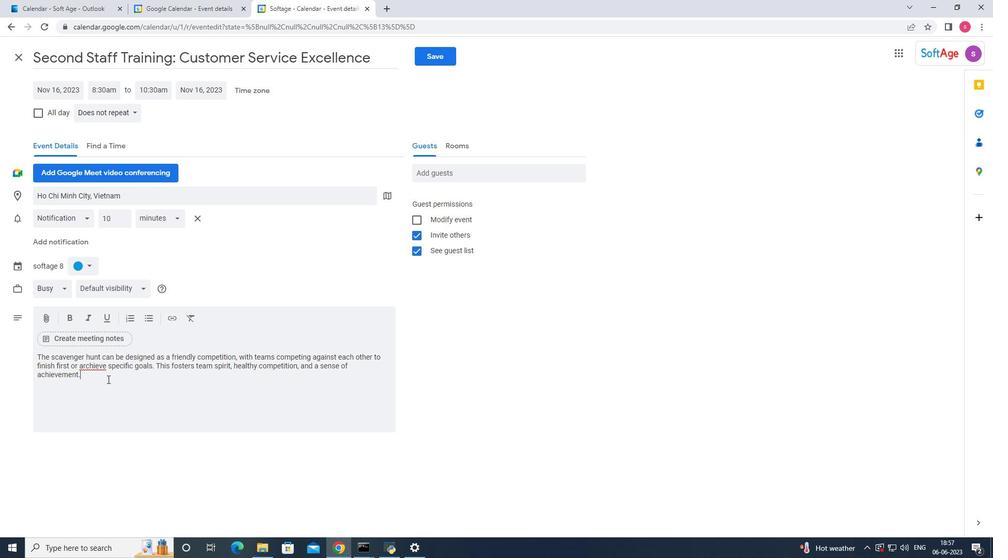 
Action: Mouse pressed right at (85, 367)
Screenshot: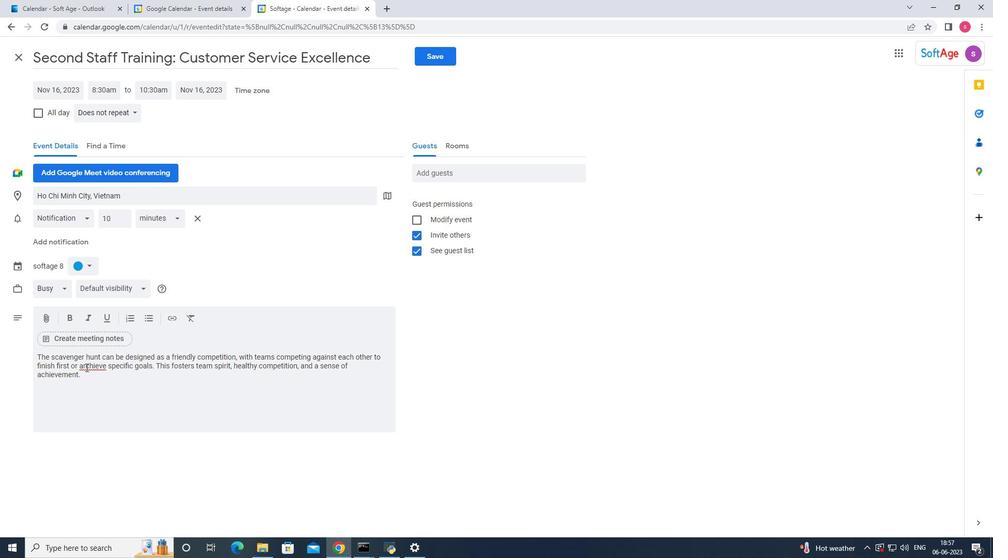 
Action: Mouse moved to (110, 379)
Screenshot: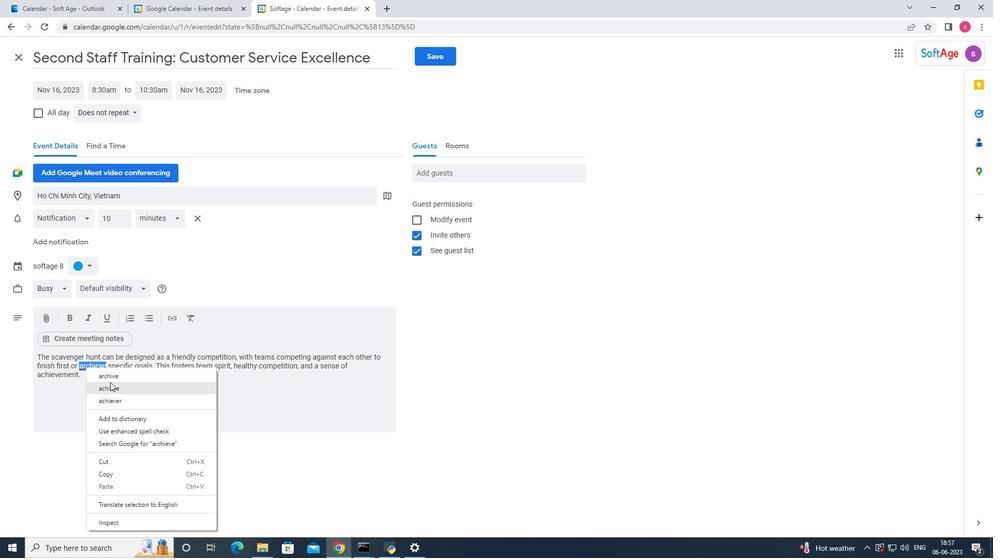 
Action: Mouse pressed left at (110, 379)
Screenshot: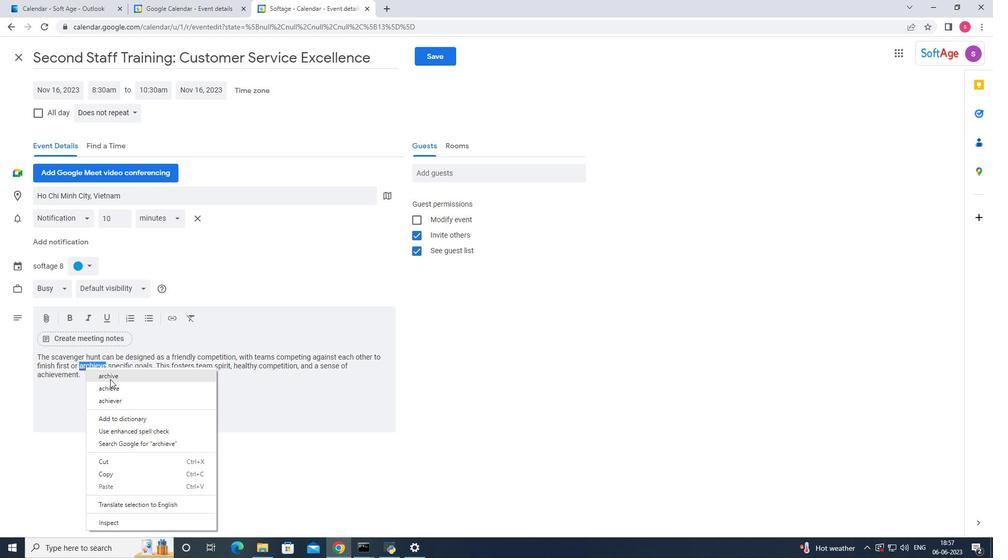 
Action: Mouse moved to (90, 268)
Screenshot: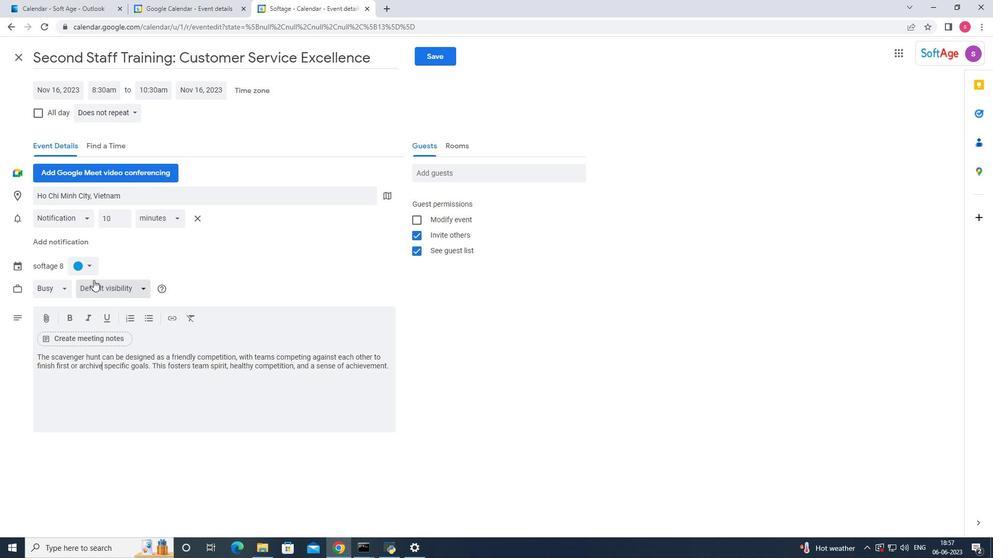 
Action: Mouse pressed left at (90, 268)
Screenshot: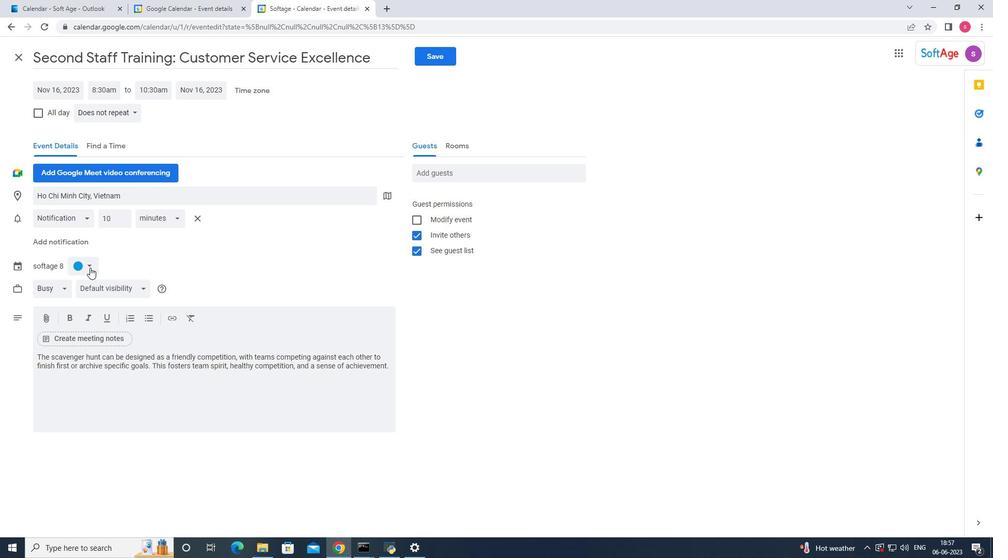 
Action: Mouse moved to (92, 318)
Screenshot: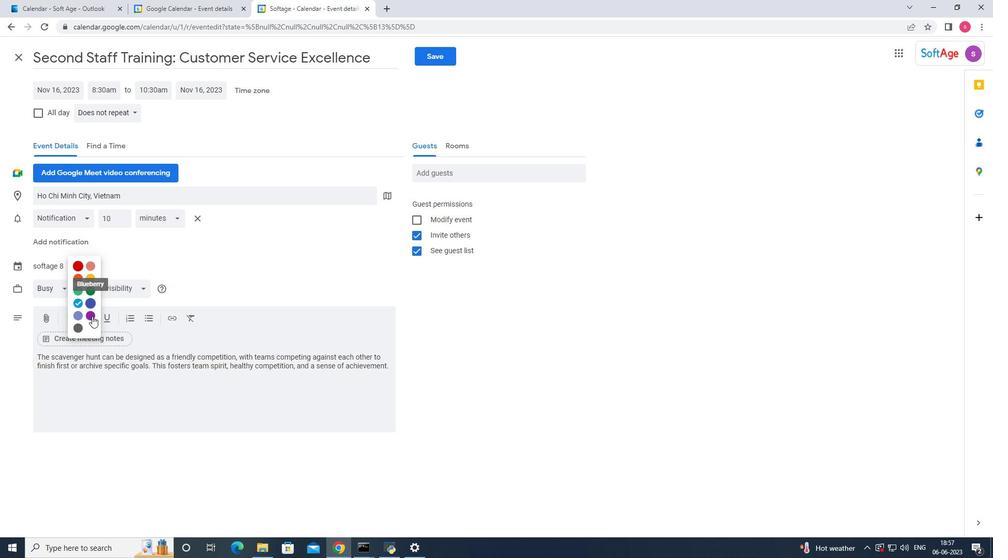 
Action: Mouse pressed left at (92, 318)
Screenshot: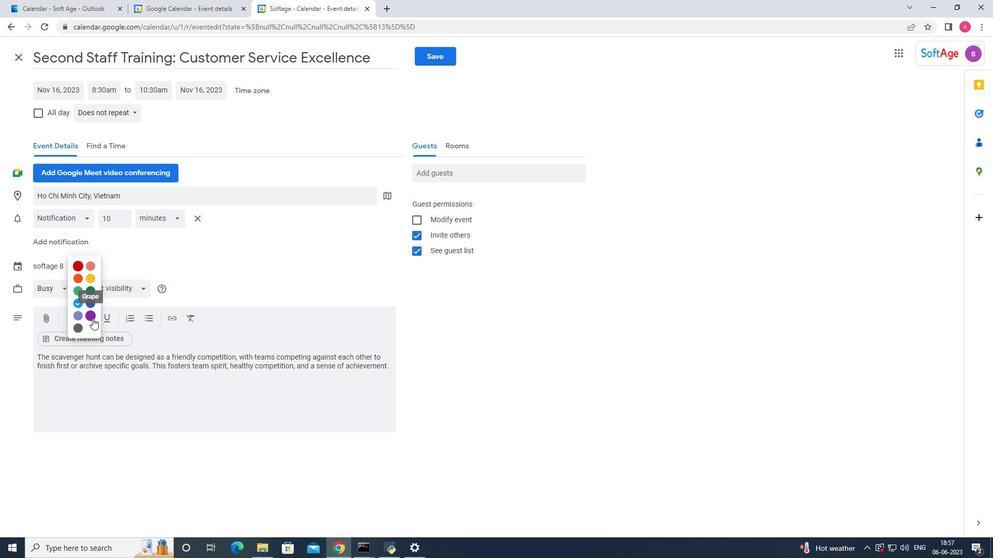 
Action: Mouse moved to (457, 176)
Screenshot: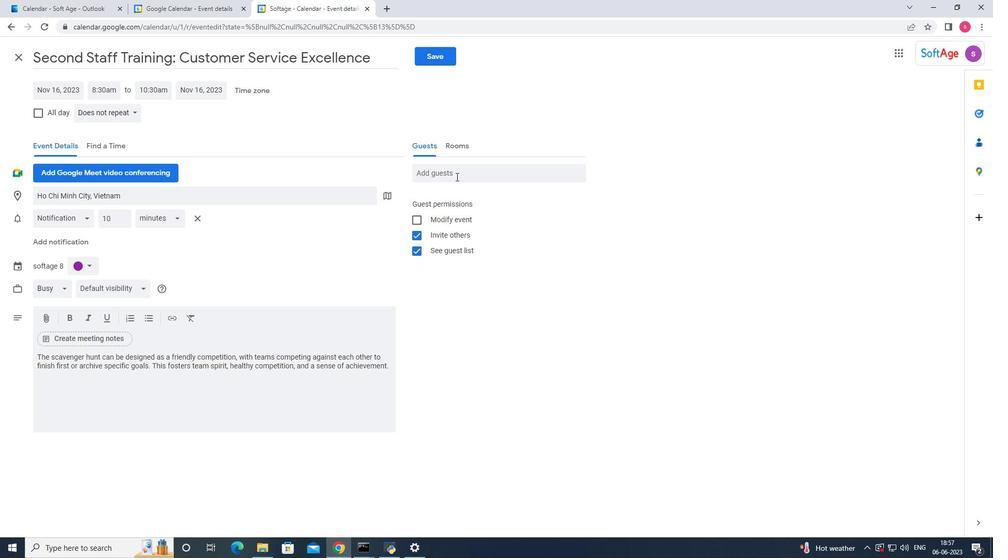 
Action: Mouse pressed left at (457, 176)
Screenshot: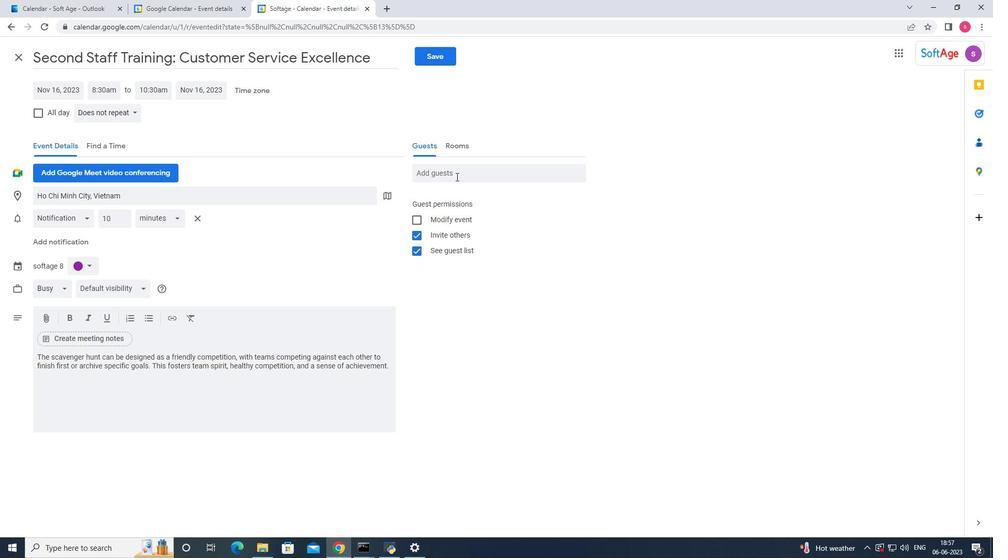 
Action: Key pressed softage.7
Screenshot: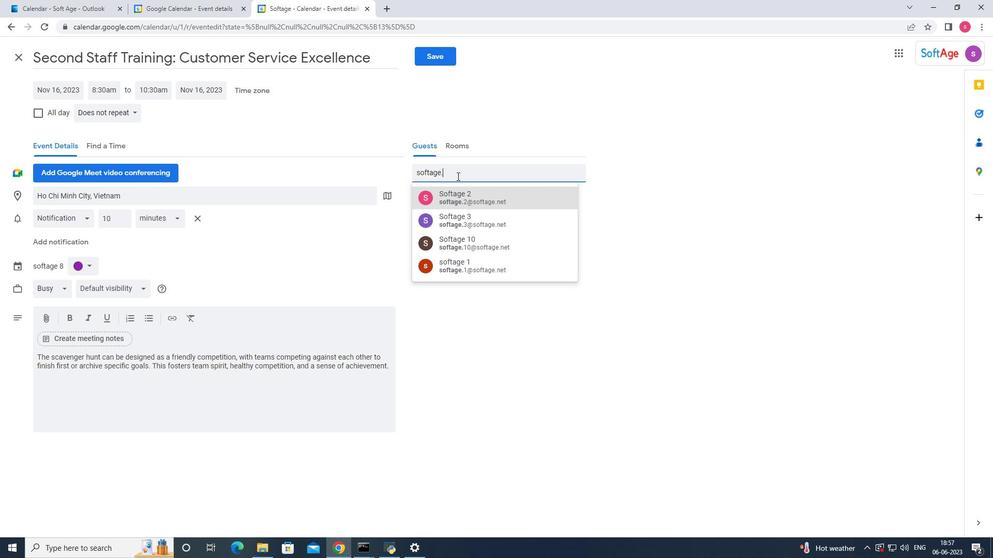 
Action: Mouse moved to (458, 192)
Screenshot: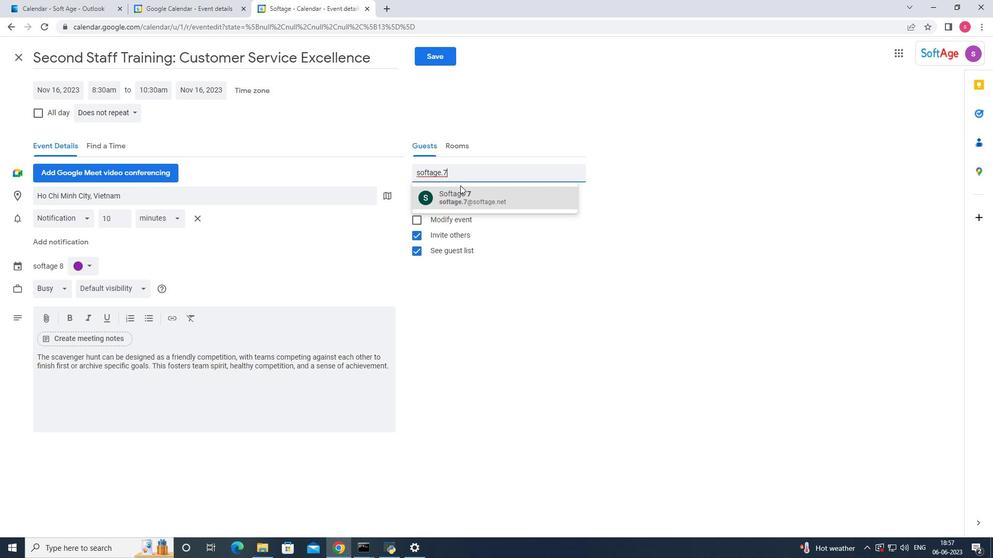 
Action: Mouse pressed left at (458, 192)
Screenshot: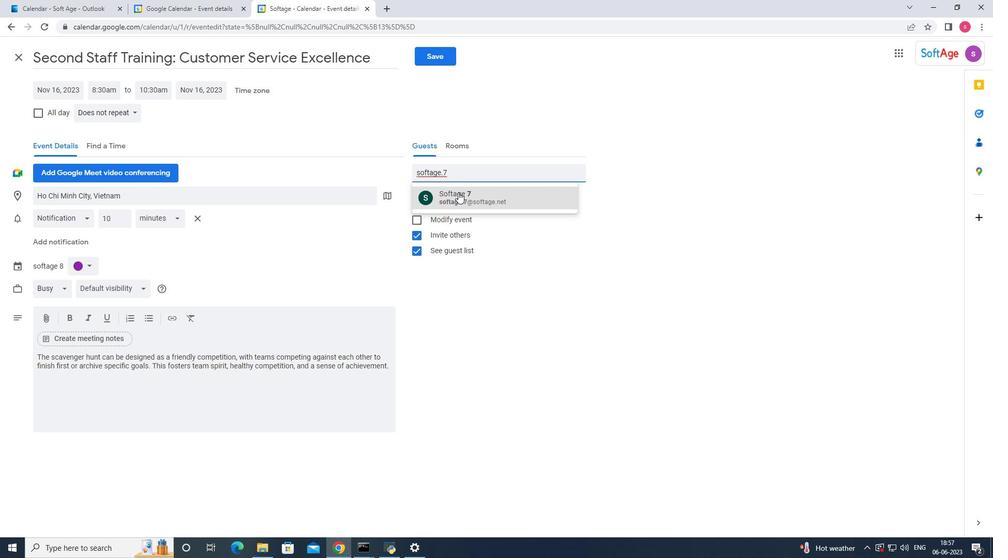 
Action: Mouse moved to (458, 192)
Screenshot: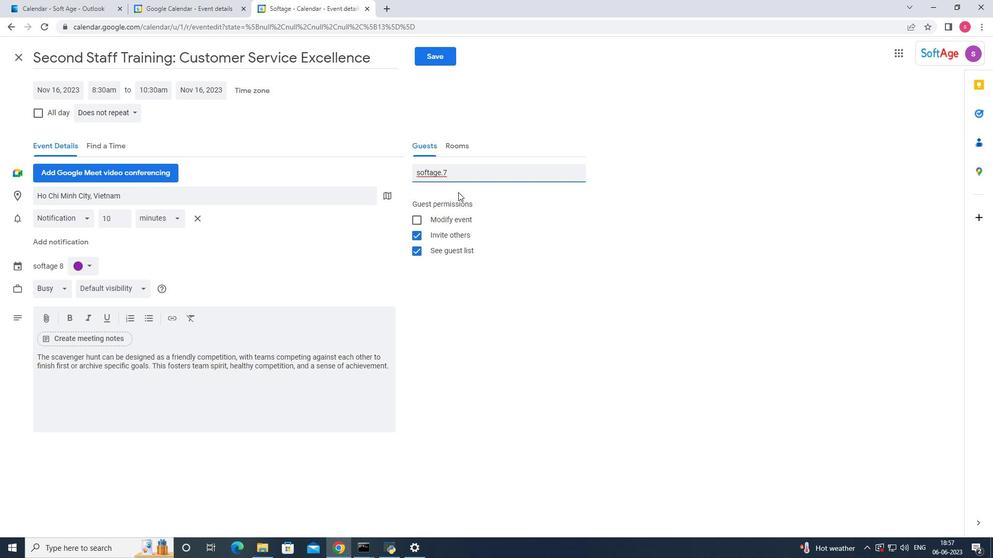 
Action: Key pressed softage.9
Screenshot: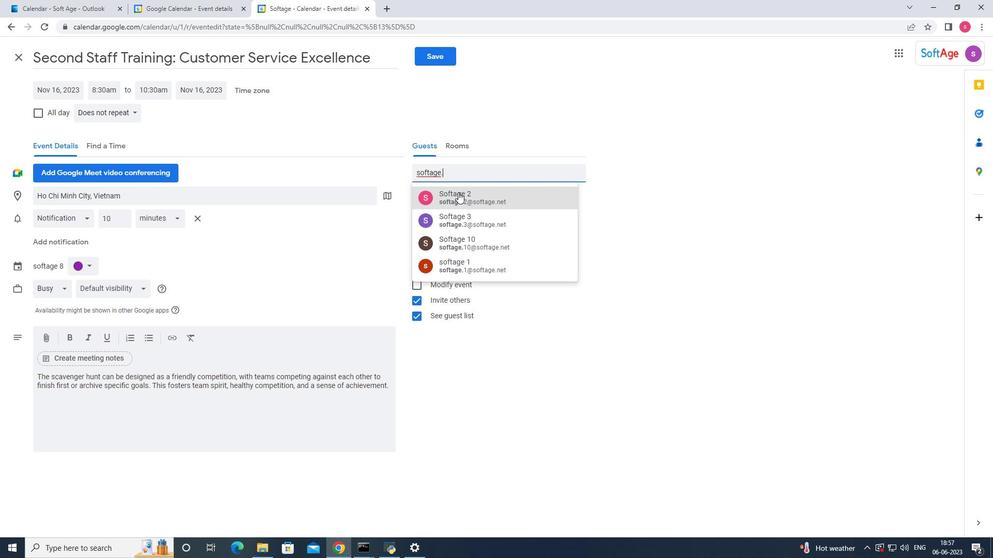 
Action: Mouse pressed left at (458, 192)
Screenshot: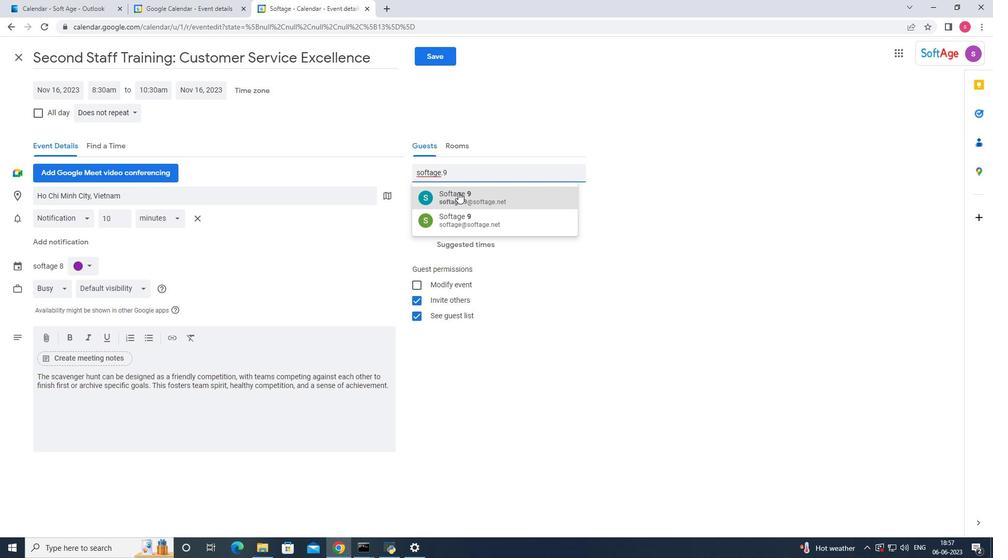 
Action: Mouse moved to (428, 55)
Screenshot: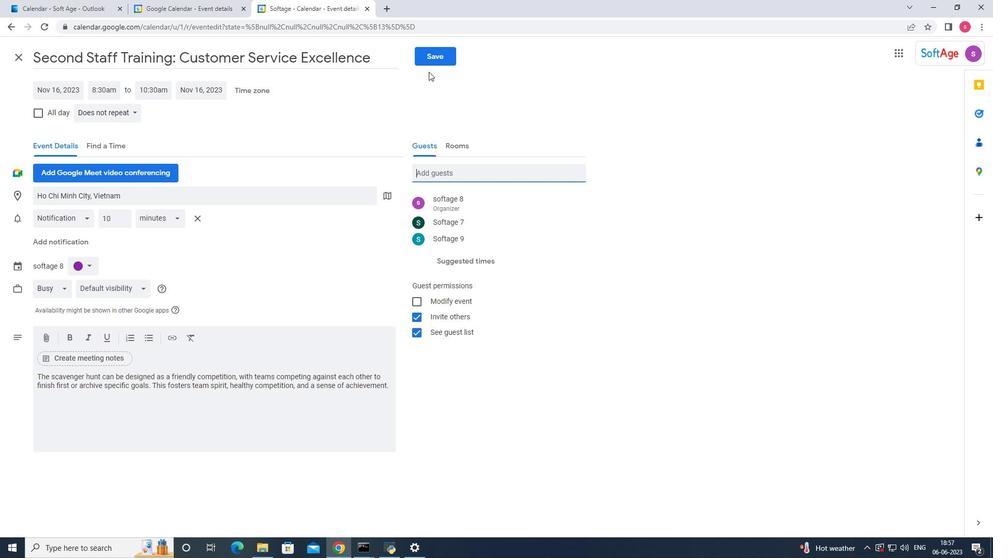 
Action: Mouse pressed left at (428, 55)
Screenshot: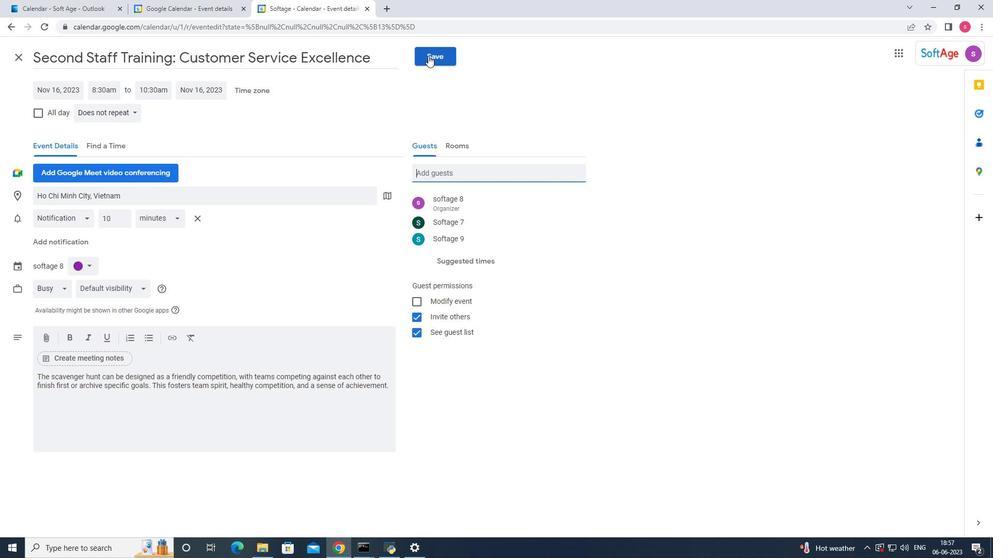 
Action: Mouse moved to (597, 313)
Screenshot: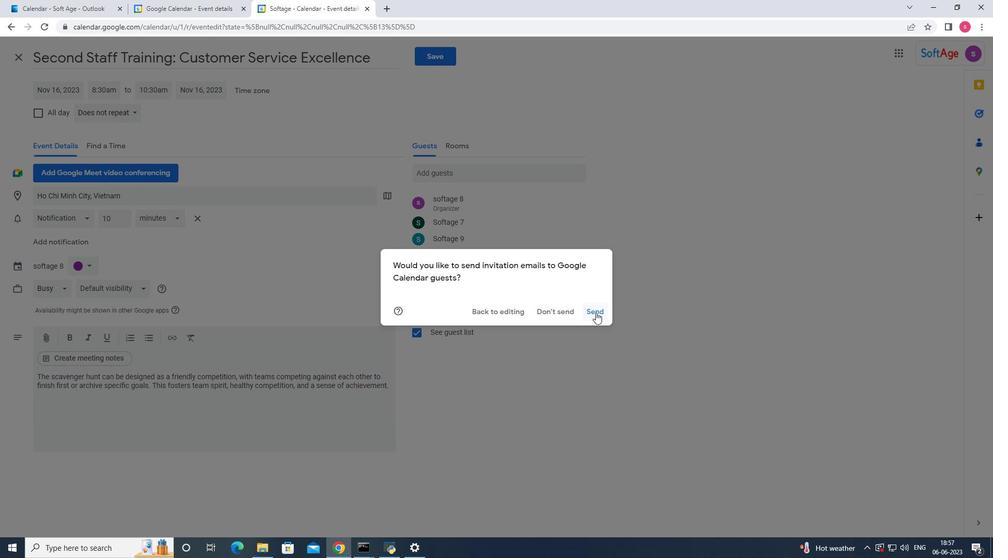 
Action: Mouse pressed left at (597, 313)
Screenshot: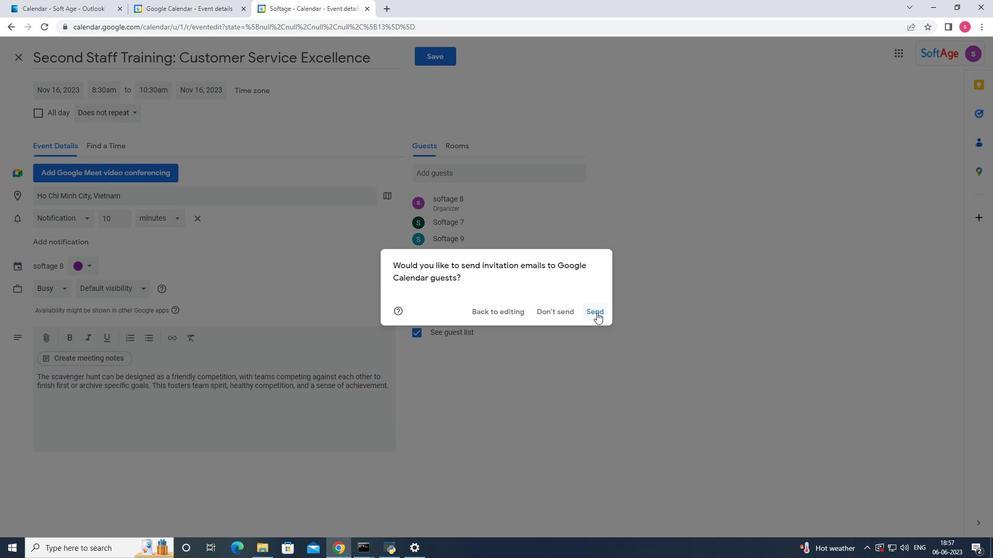 
